Task: Find connections with filter location Indore with filter topic #communitywith filter profile language French with filter current company CodeChef with filter school Freshers Jobs resumes with filter industry Biomass Electric Power Generation with filter service category Financial Planning with filter keywords title Public Relations Specialist
Action: Mouse moved to (576, 91)
Screenshot: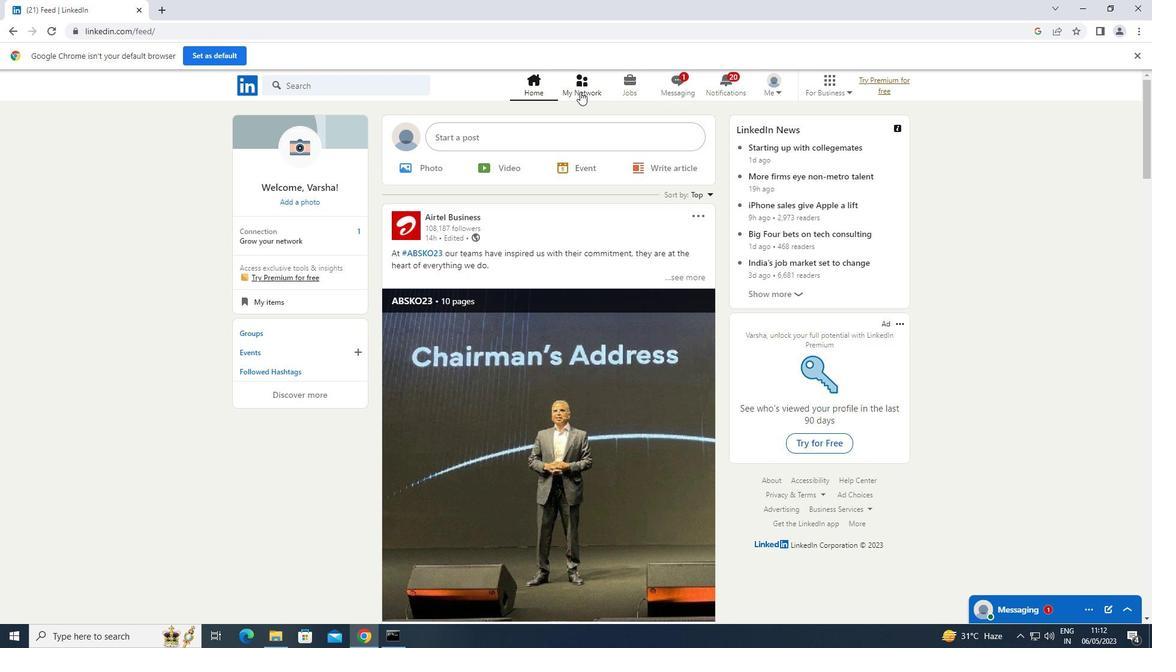 
Action: Mouse pressed left at (576, 91)
Screenshot: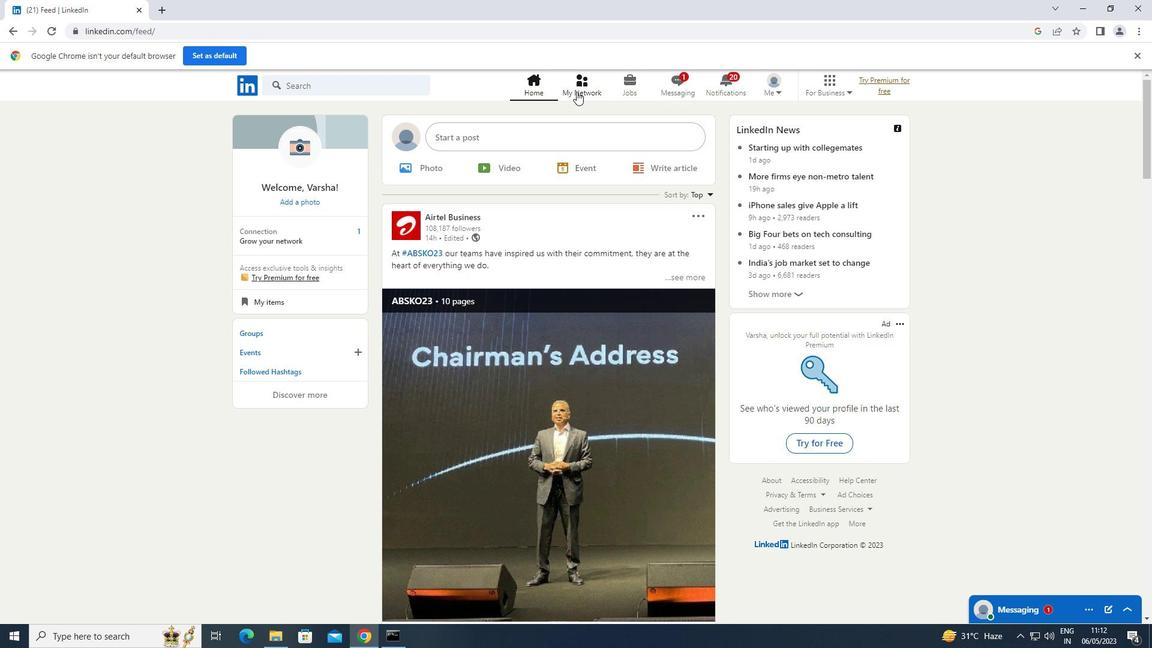 
Action: Mouse moved to (318, 156)
Screenshot: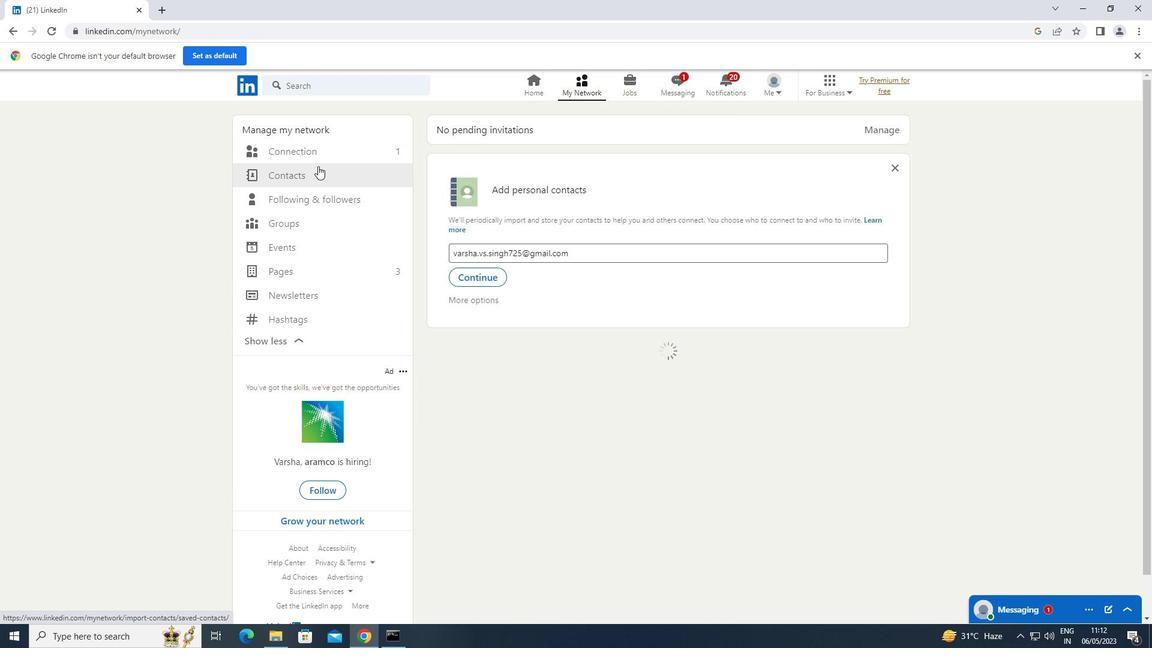 
Action: Mouse pressed left at (318, 156)
Screenshot: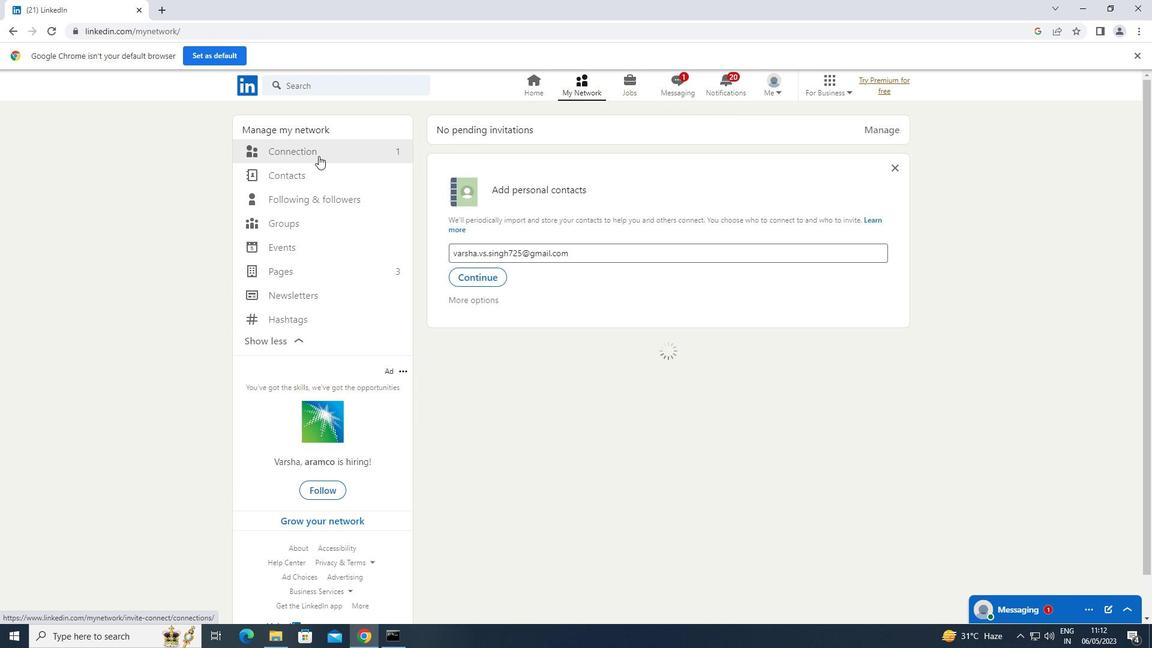 
Action: Mouse moved to (679, 149)
Screenshot: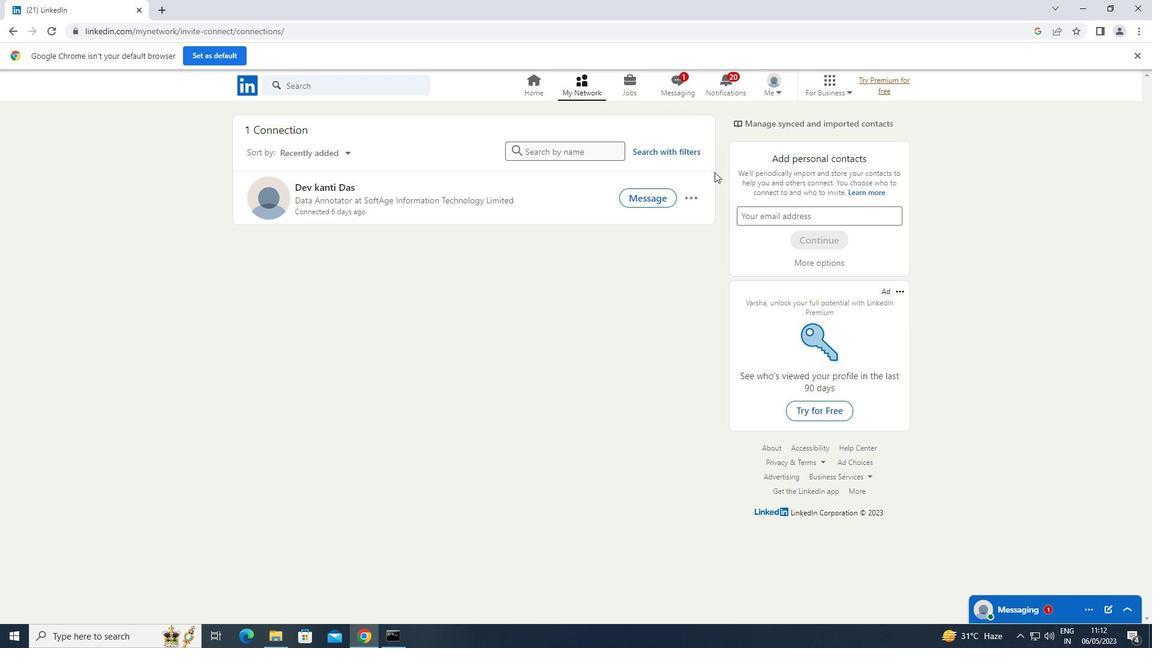 
Action: Mouse pressed left at (679, 149)
Screenshot: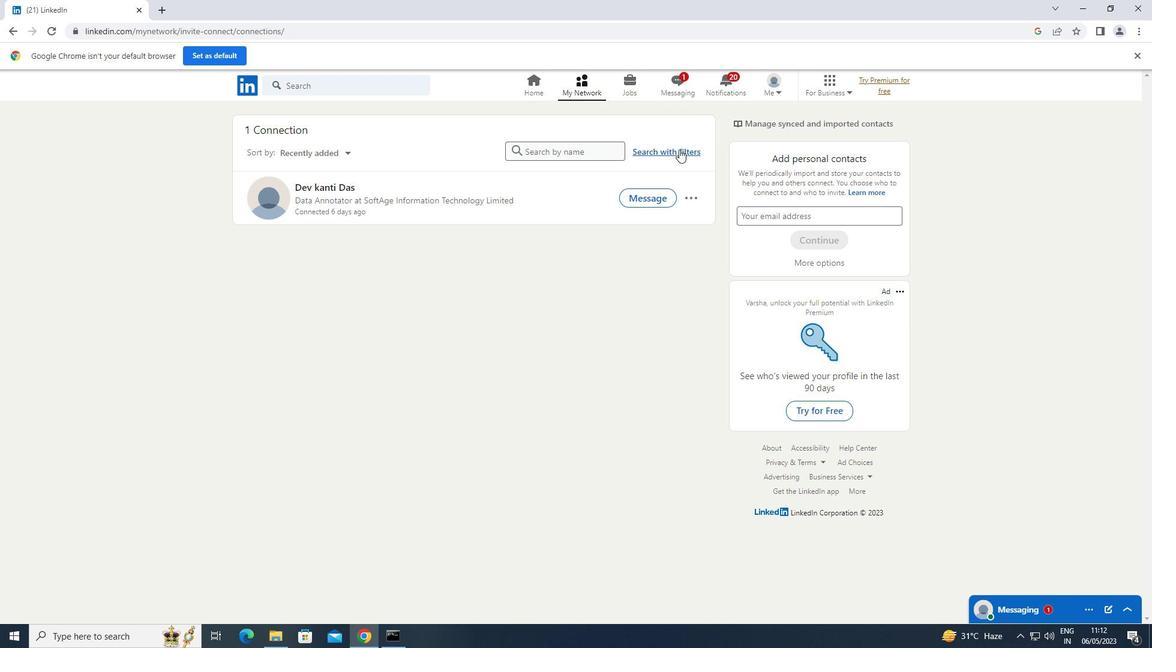 
Action: Mouse moved to (614, 120)
Screenshot: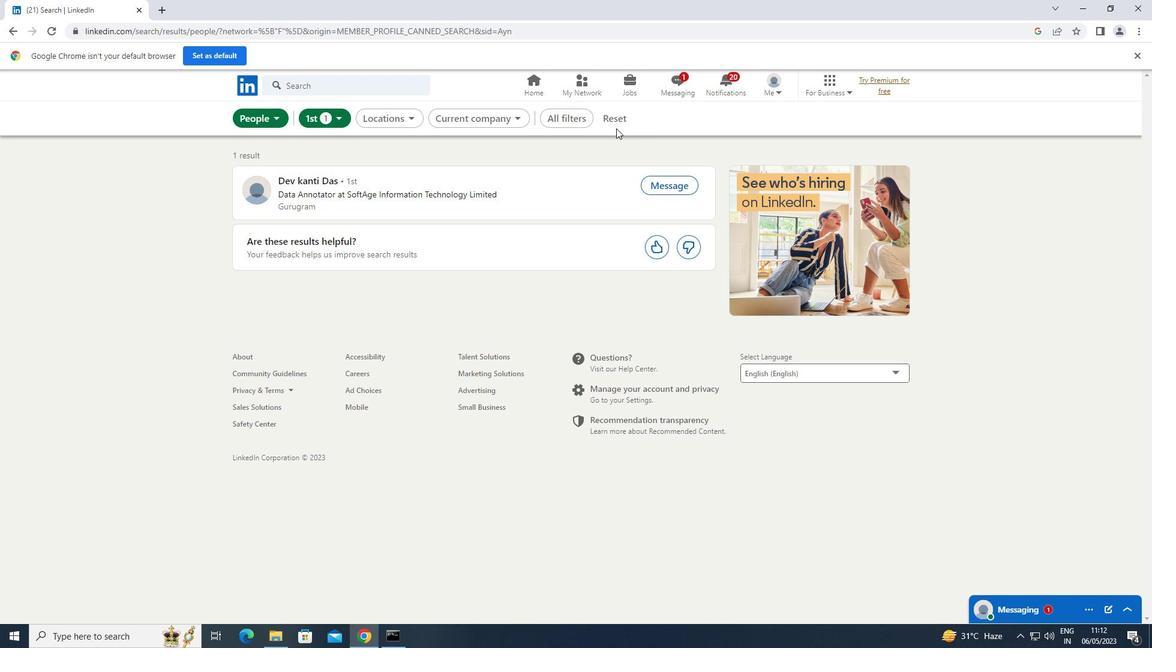 
Action: Mouse pressed left at (614, 120)
Screenshot: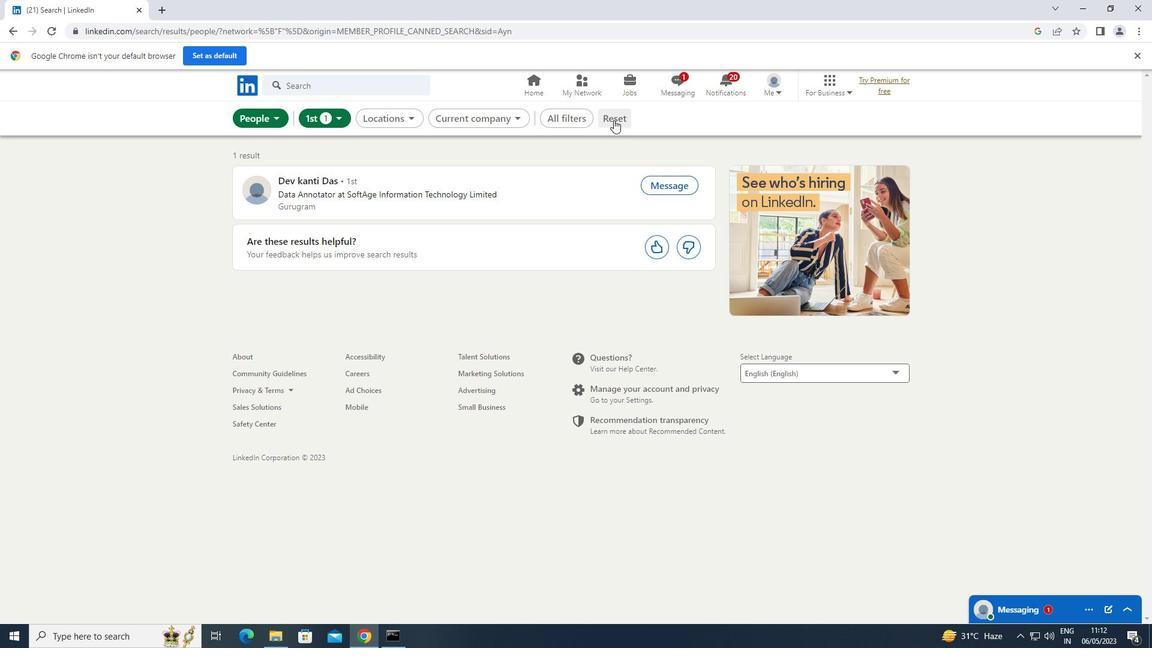 
Action: Mouse moved to (605, 120)
Screenshot: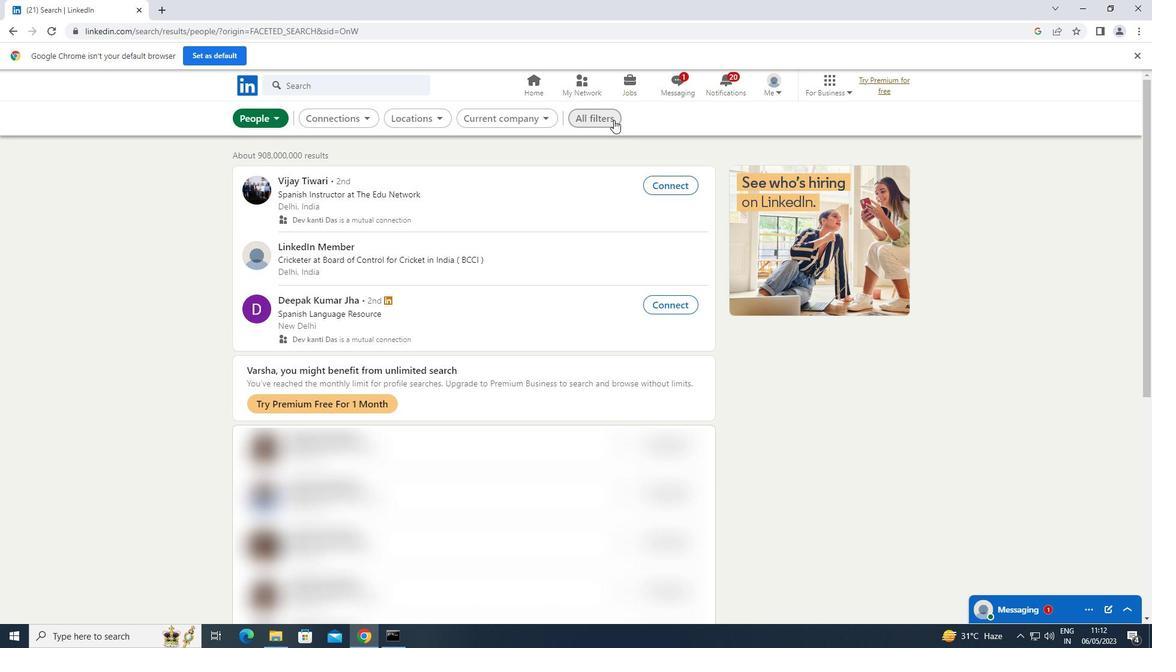 
Action: Mouse pressed left at (605, 120)
Screenshot: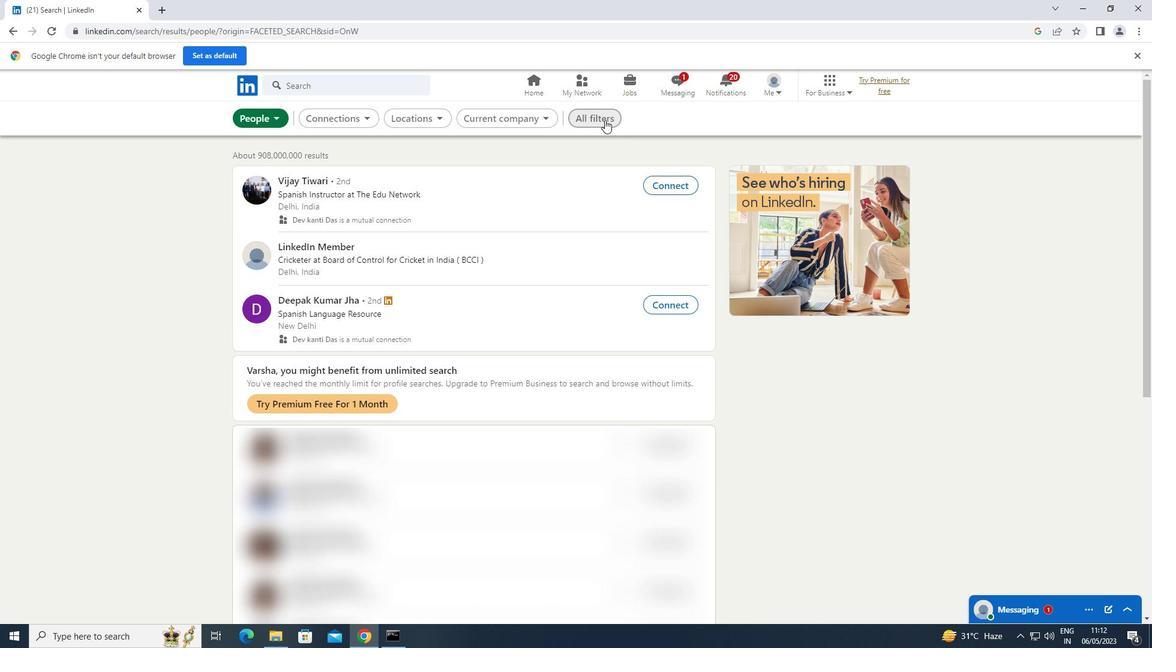 
Action: Mouse moved to (902, 284)
Screenshot: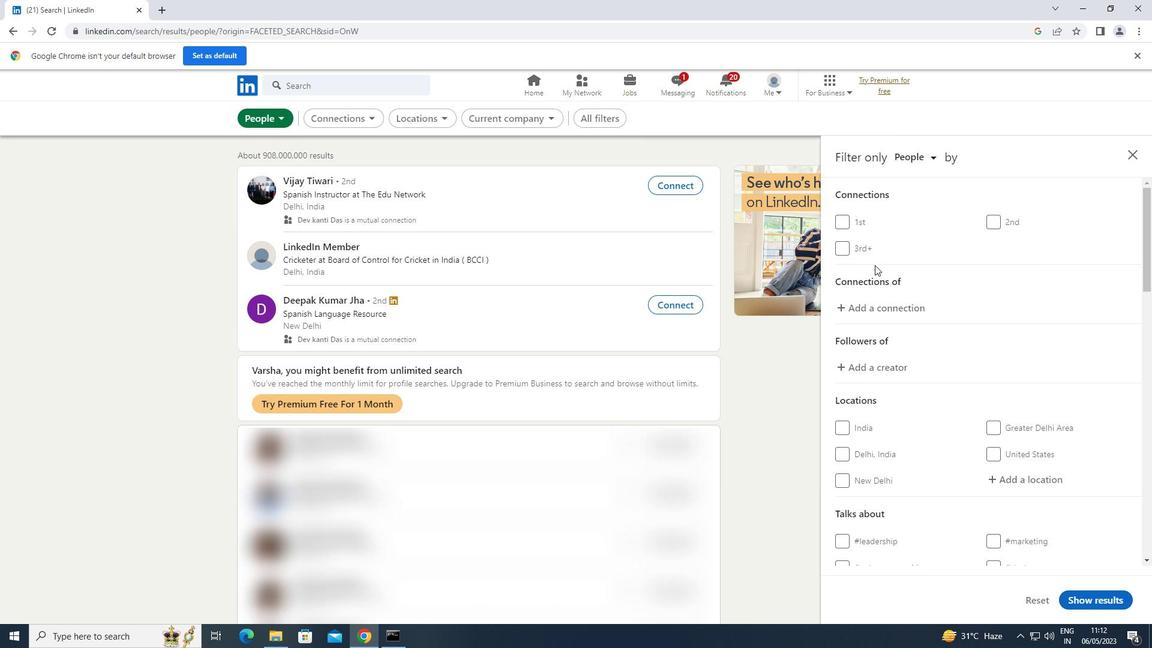 
Action: Mouse scrolled (902, 283) with delta (0, 0)
Screenshot: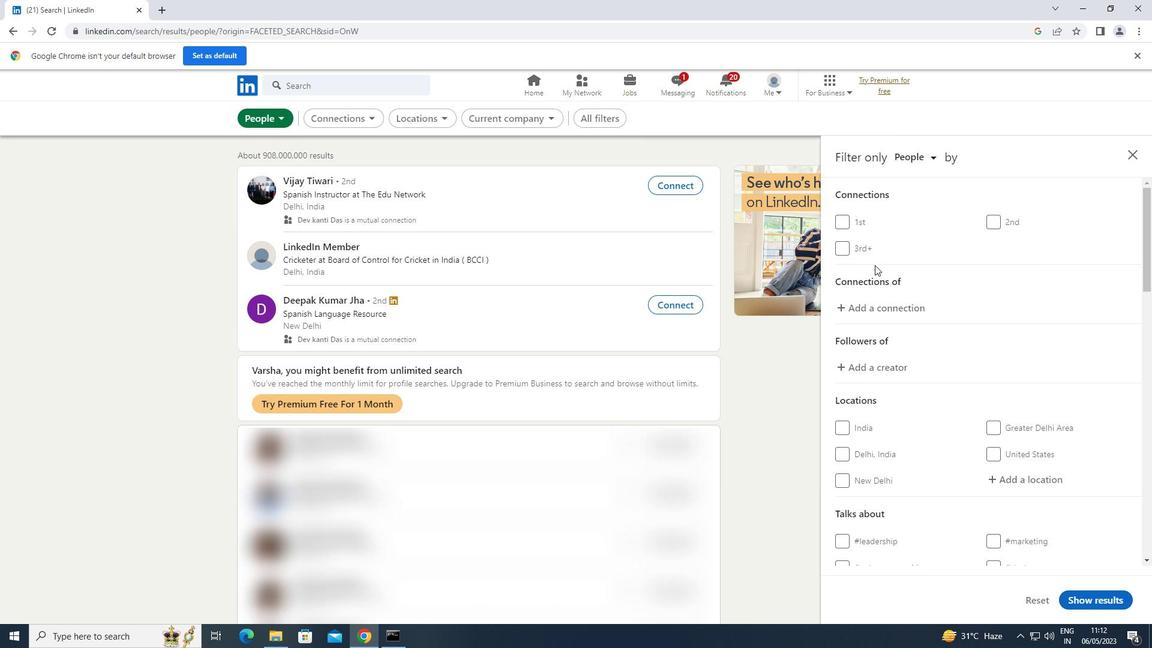
Action: Mouse scrolled (902, 283) with delta (0, 0)
Screenshot: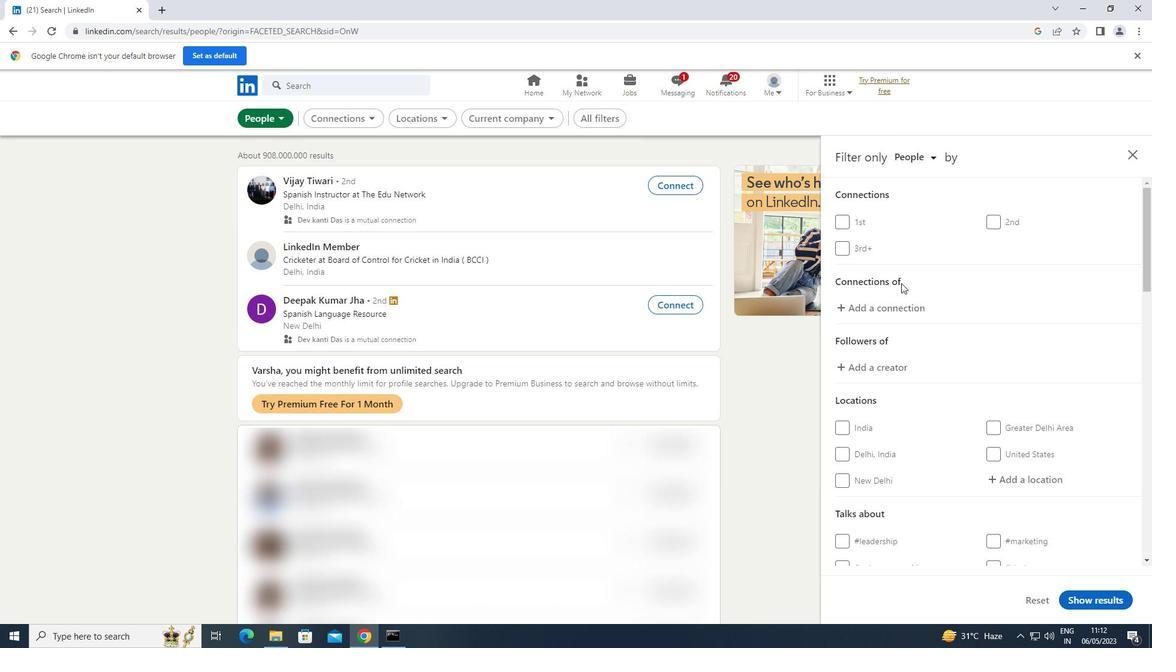 
Action: Mouse moved to (1004, 359)
Screenshot: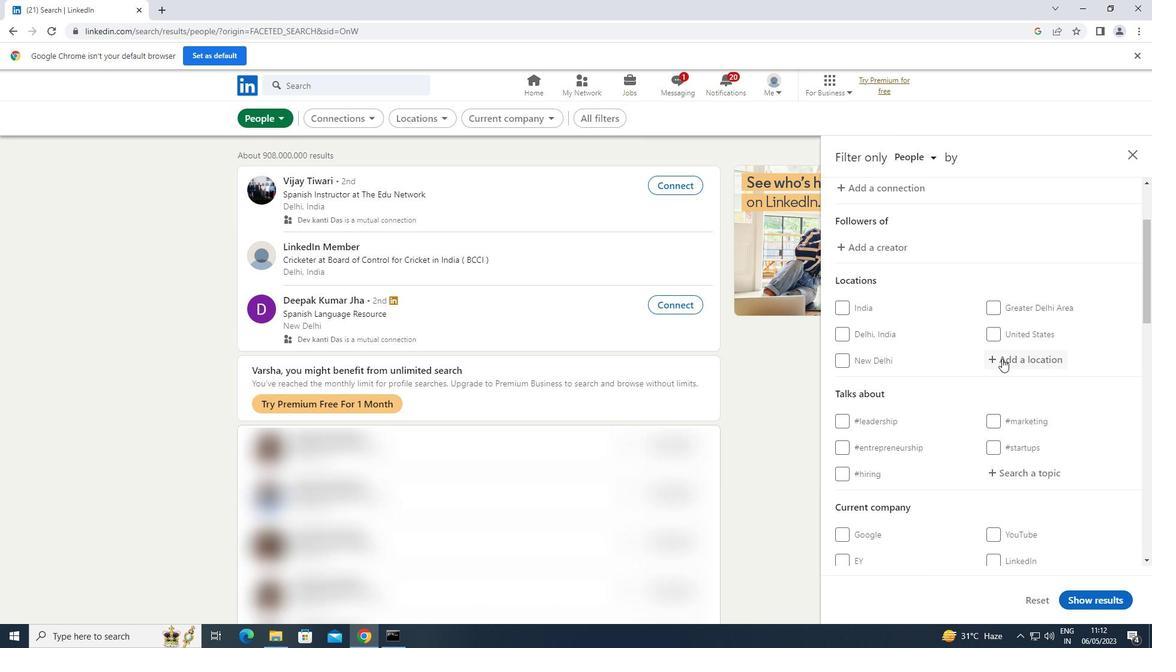 
Action: Mouse pressed left at (1004, 359)
Screenshot: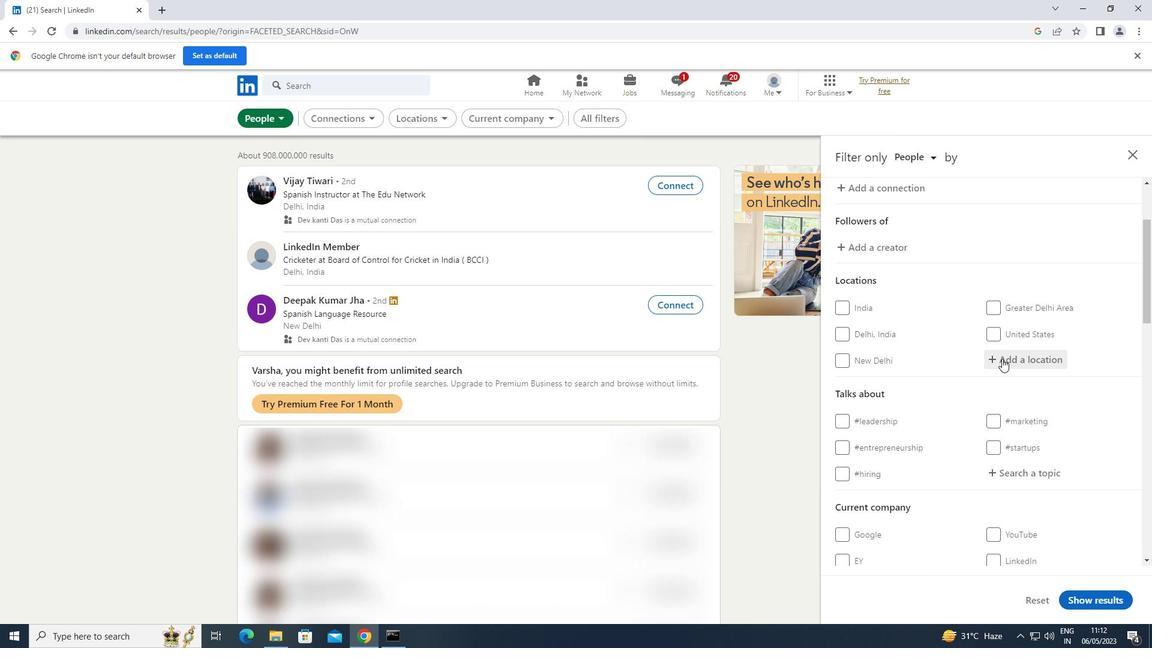 
Action: Key pressed <Key.shift>INDORE
Screenshot: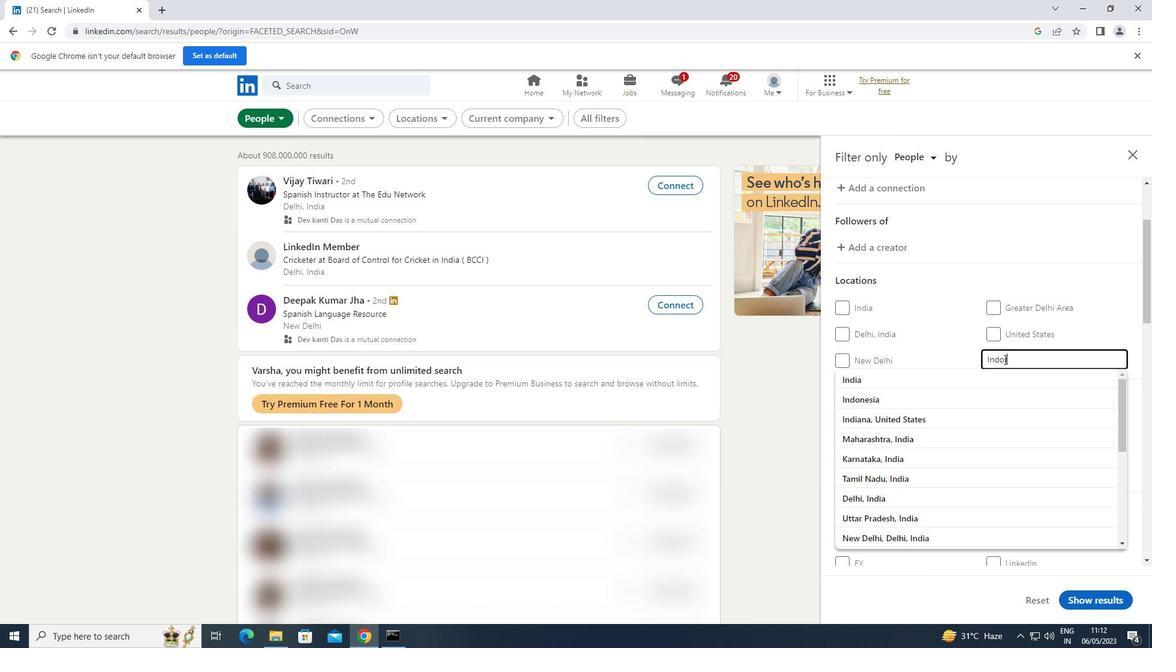 
Action: Mouse moved to (1044, 476)
Screenshot: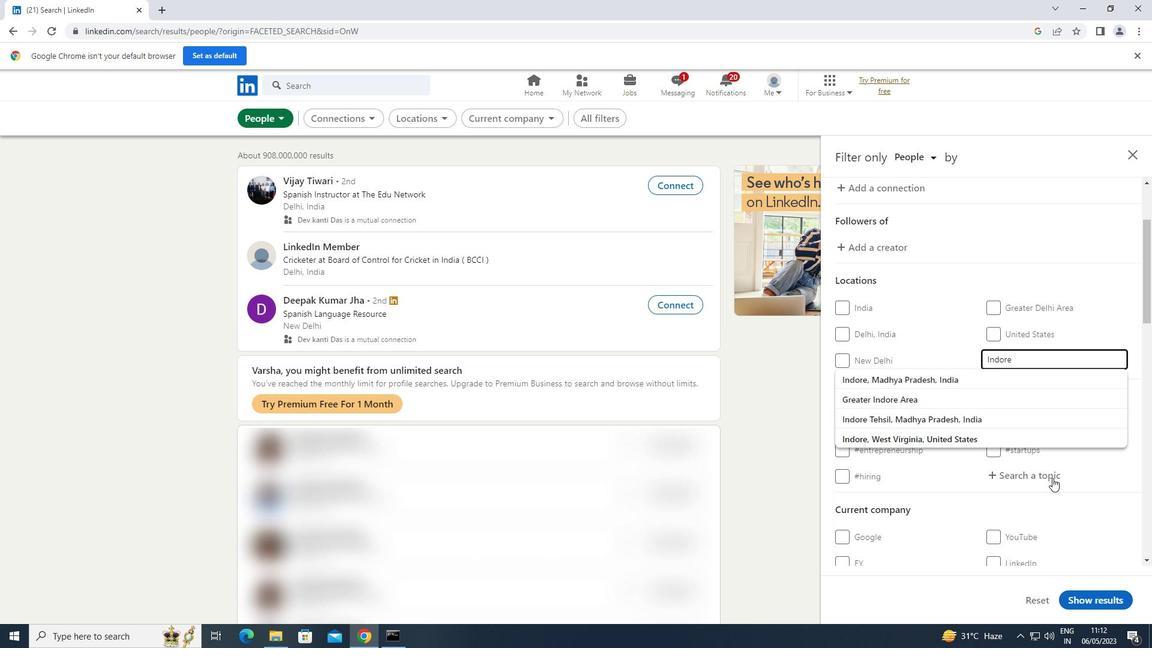 
Action: Mouse pressed left at (1044, 476)
Screenshot: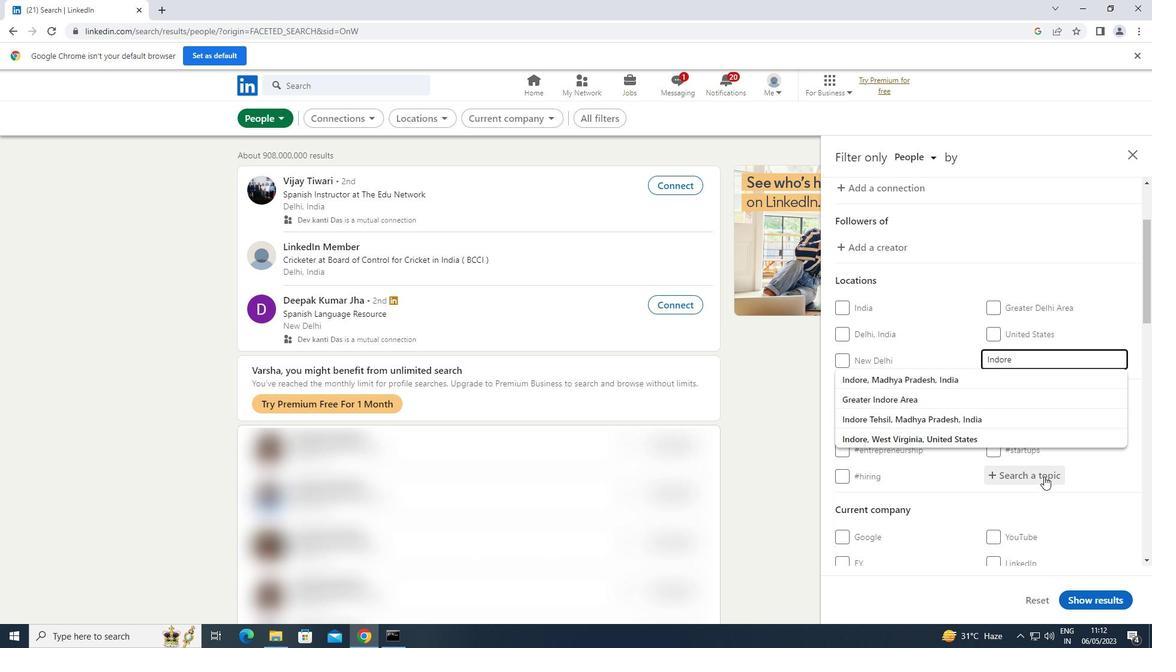 
Action: Key pressed COMMUNITY
Screenshot: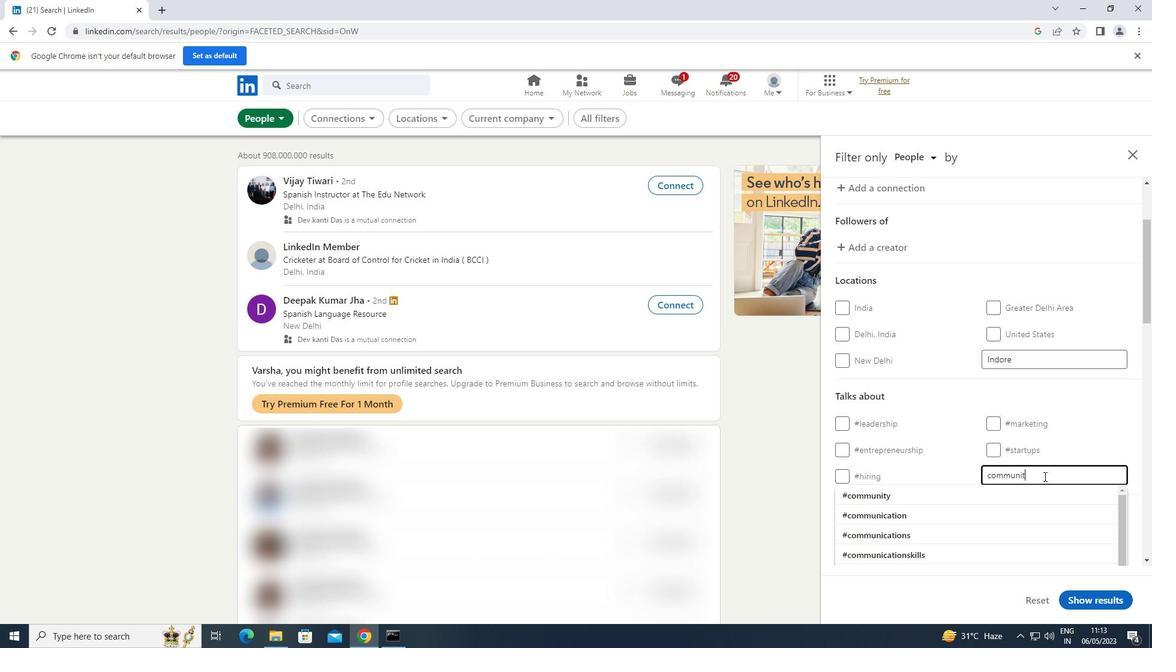 
Action: Mouse moved to (940, 489)
Screenshot: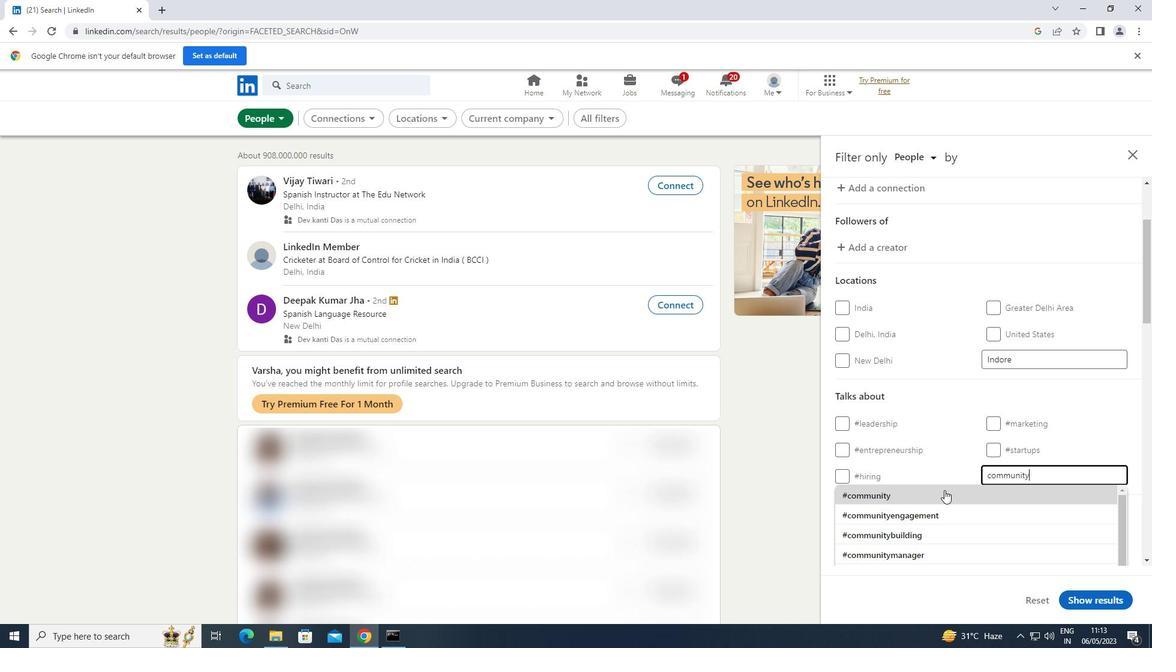 
Action: Mouse pressed left at (940, 489)
Screenshot: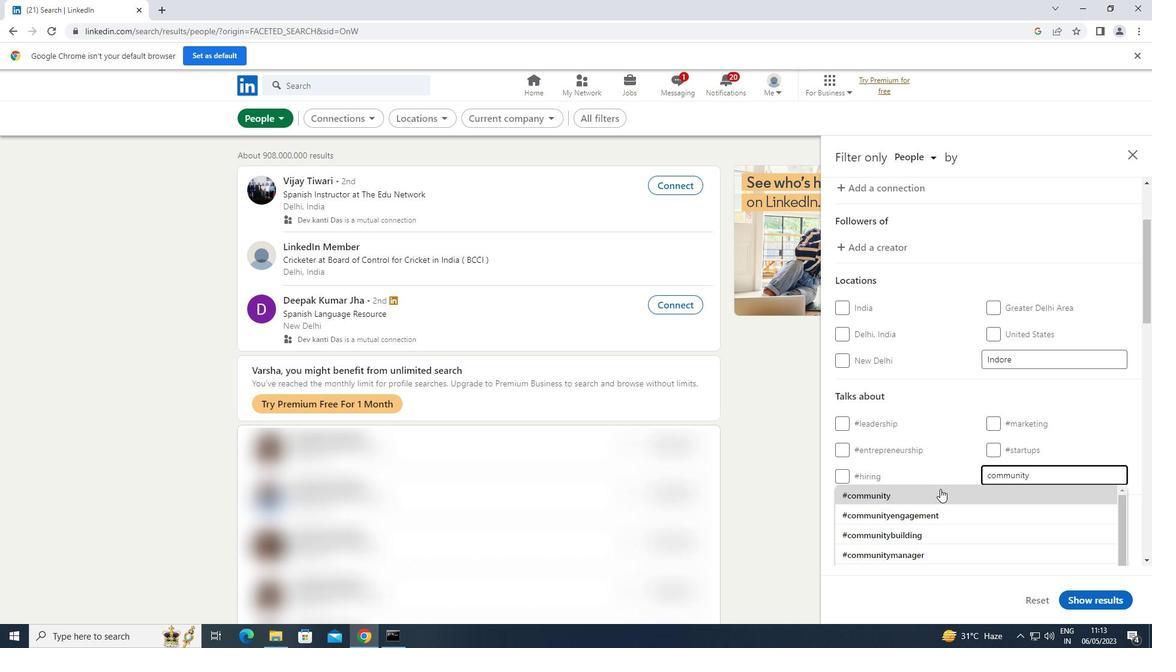 
Action: Mouse scrolled (940, 488) with delta (0, 0)
Screenshot: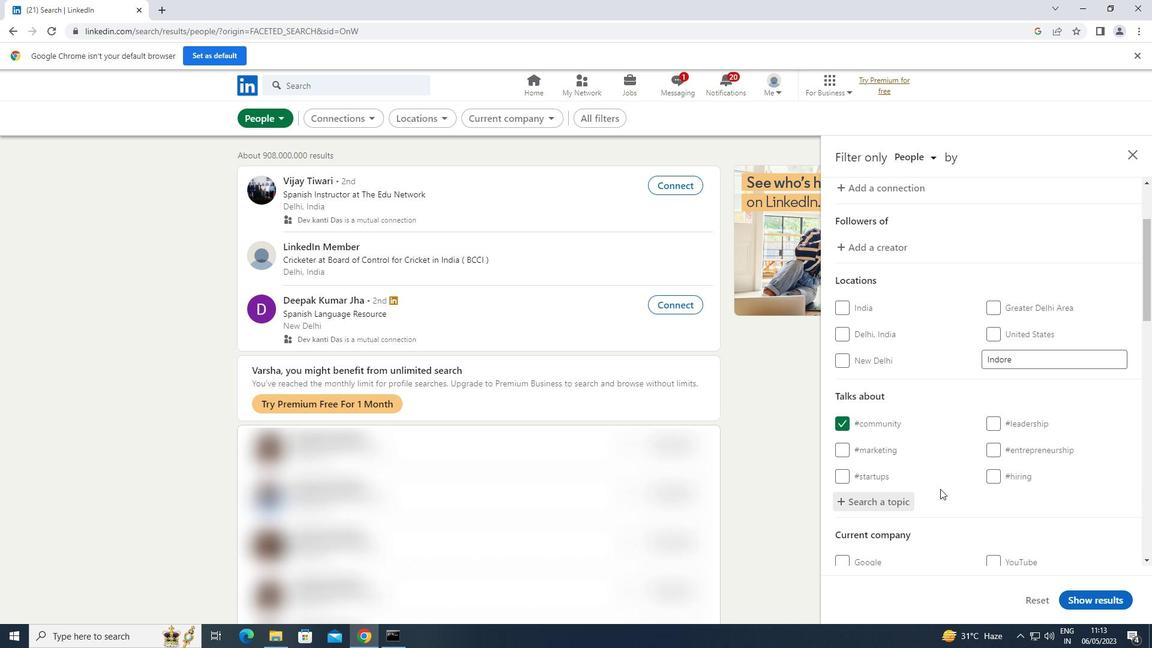 
Action: Mouse scrolled (940, 488) with delta (0, 0)
Screenshot: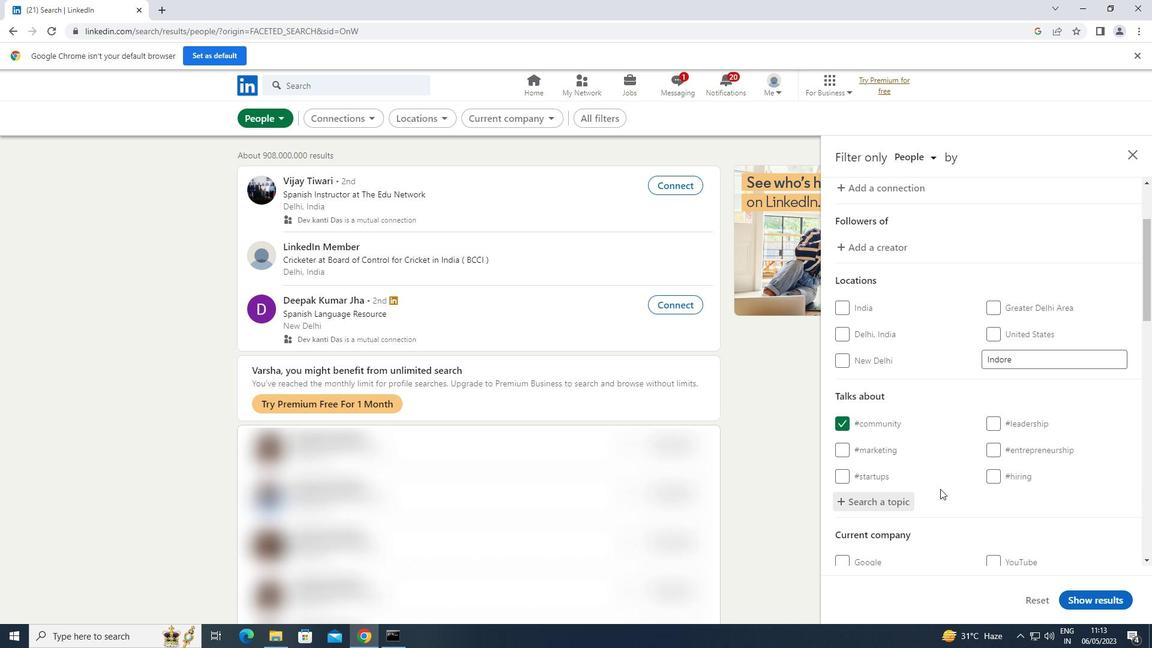 
Action: Mouse scrolled (940, 488) with delta (0, 0)
Screenshot: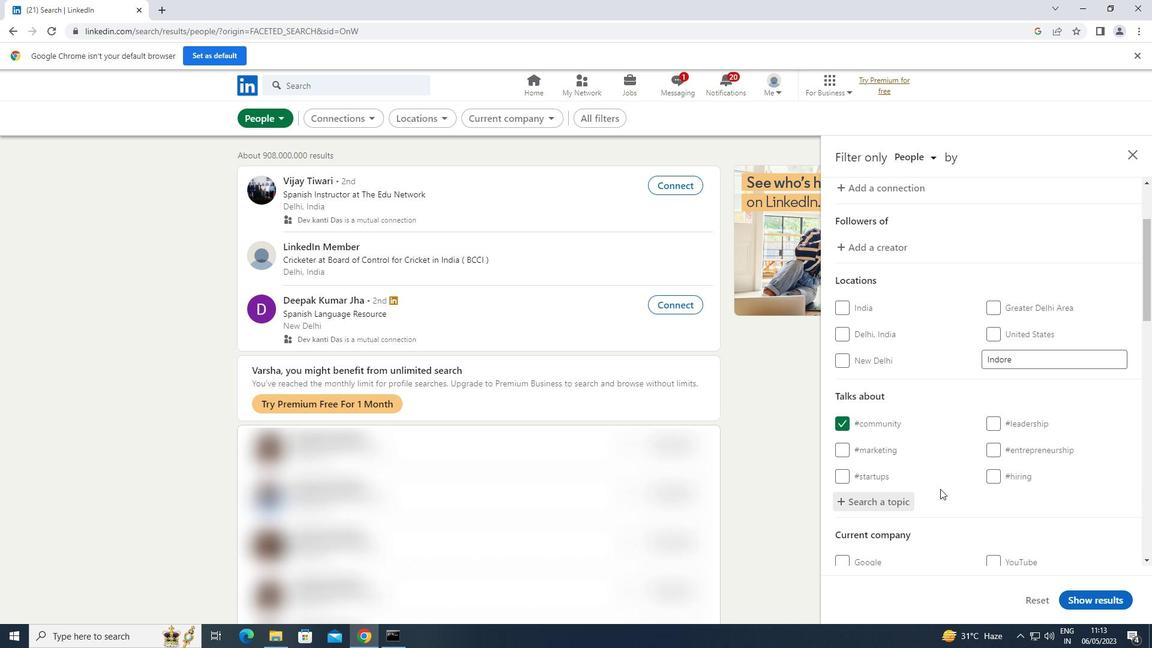 
Action: Mouse scrolled (940, 488) with delta (0, 0)
Screenshot: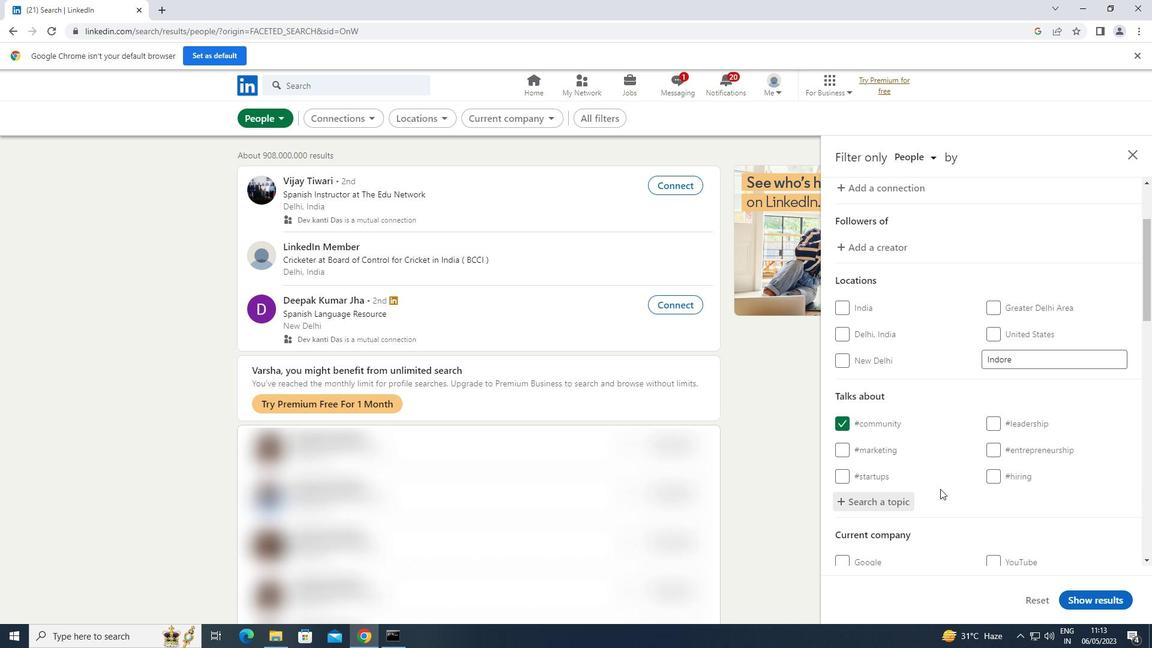 
Action: Mouse moved to (939, 489)
Screenshot: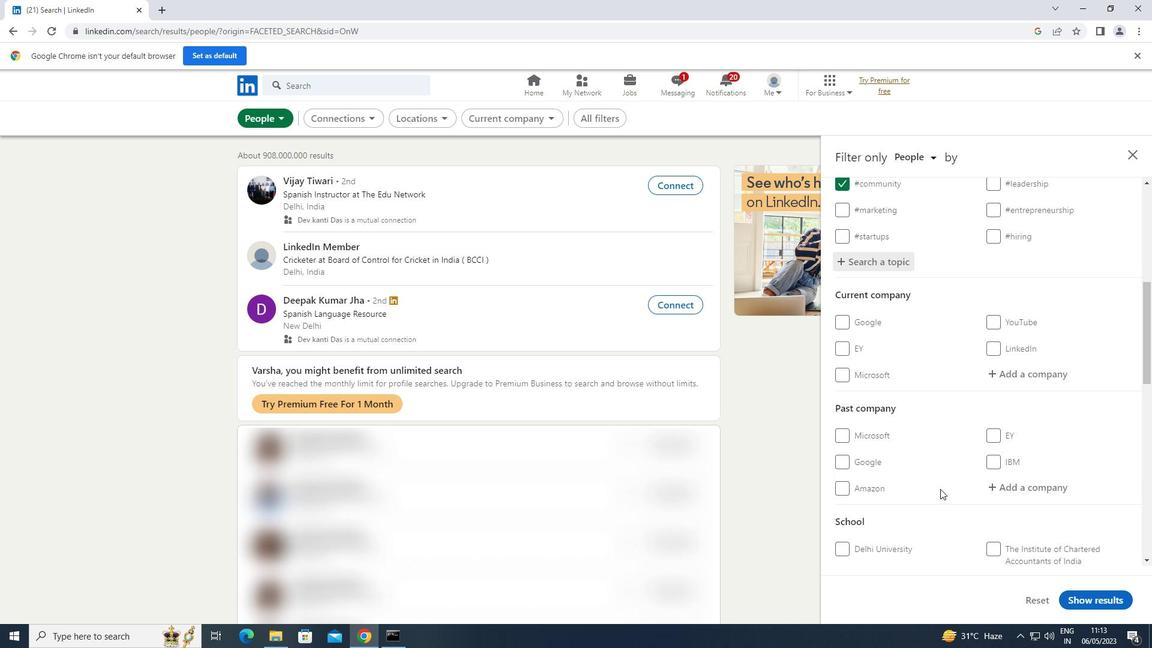 
Action: Mouse scrolled (939, 488) with delta (0, 0)
Screenshot: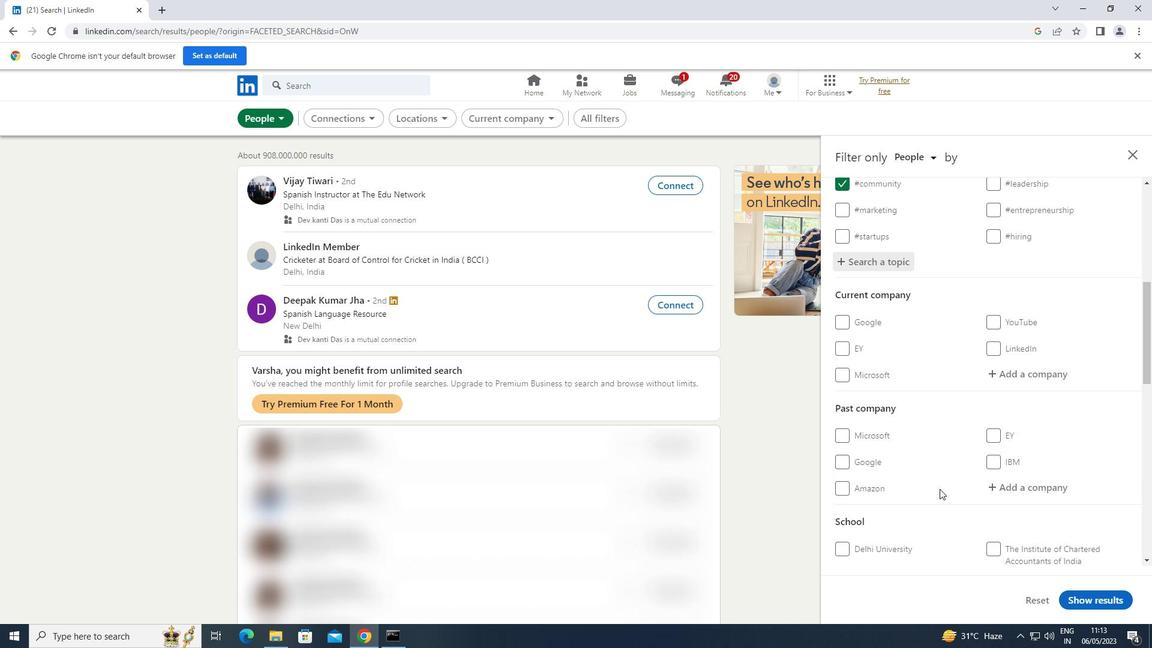 
Action: Mouse scrolled (939, 488) with delta (0, 0)
Screenshot: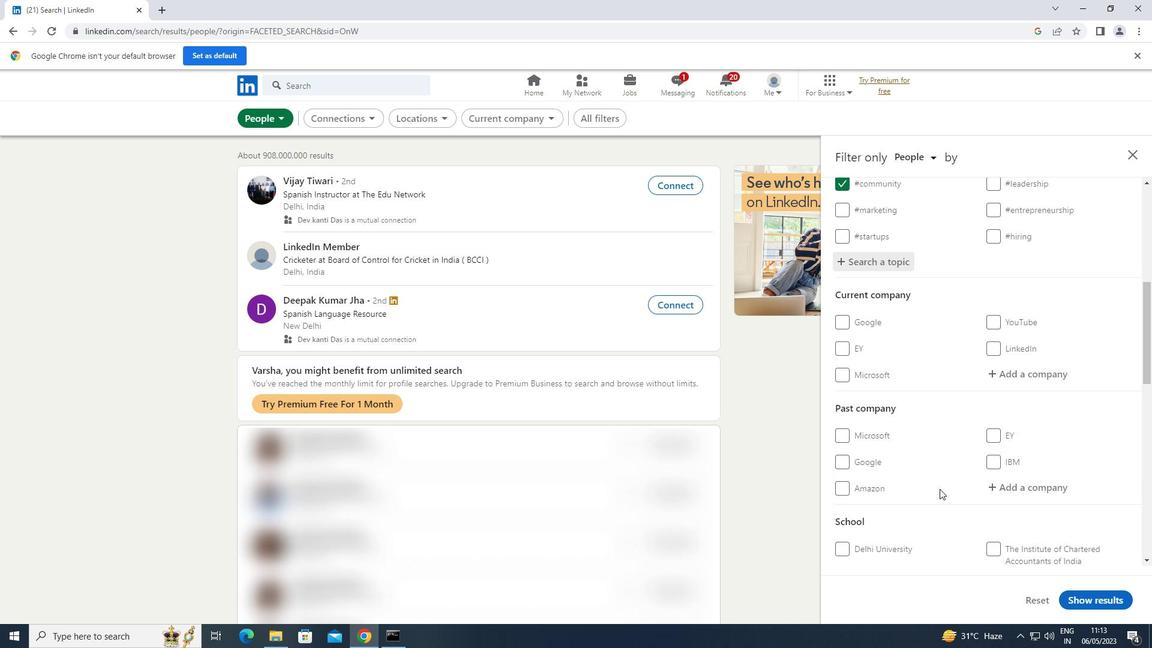 
Action: Mouse scrolled (939, 488) with delta (0, 0)
Screenshot: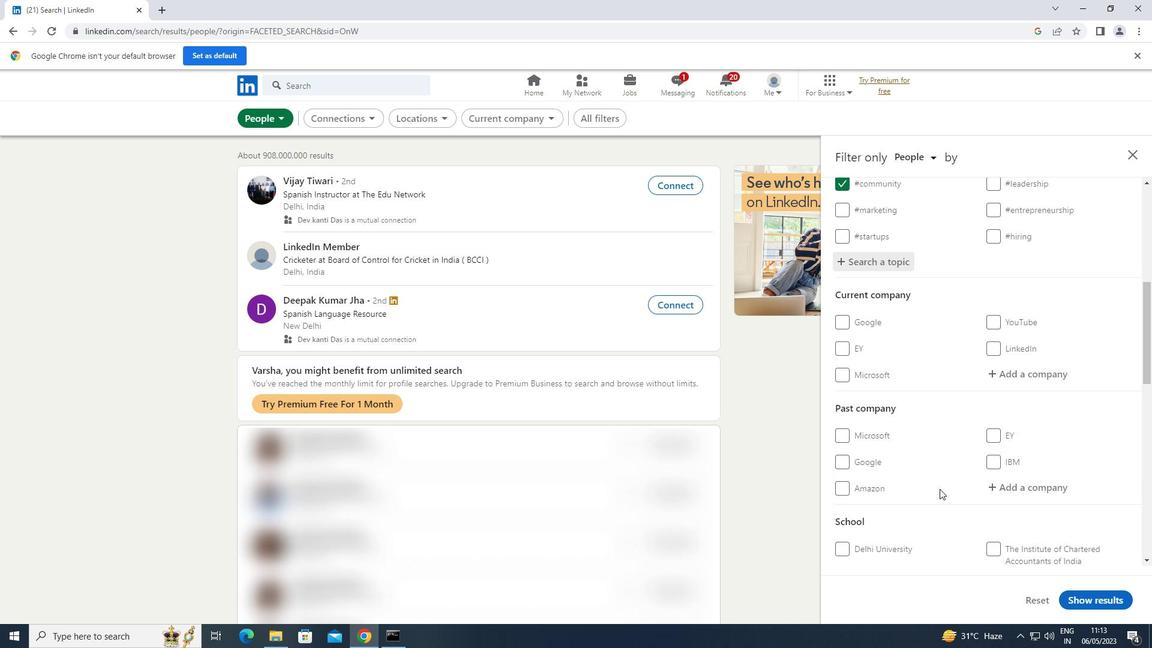 
Action: Mouse scrolled (939, 488) with delta (0, 0)
Screenshot: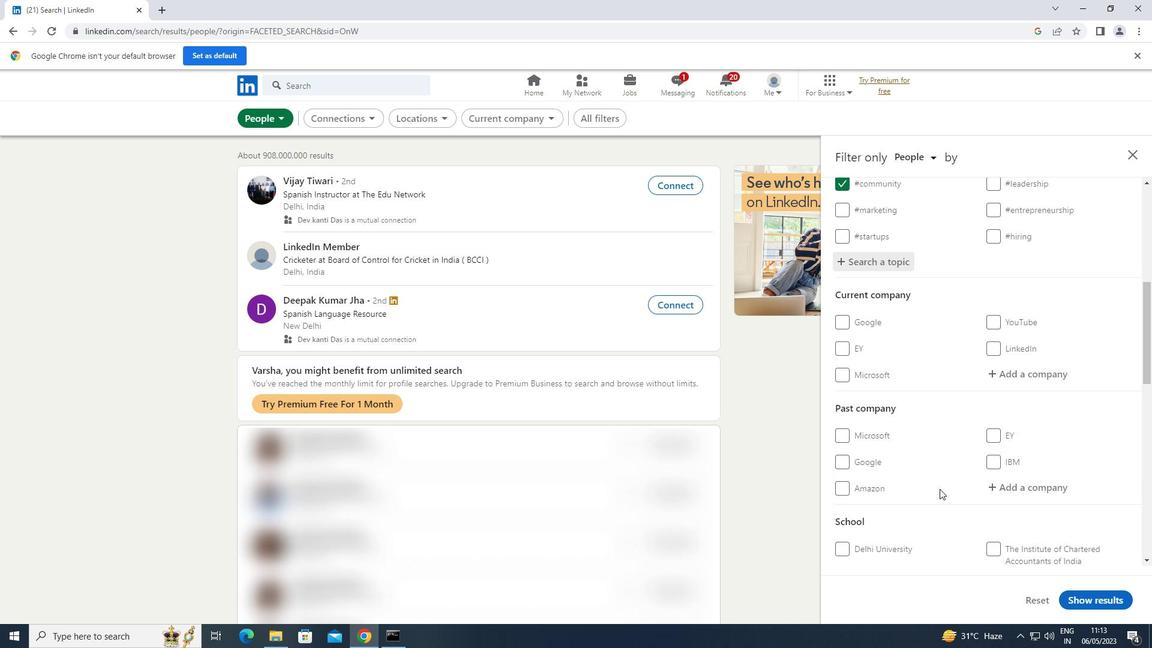
Action: Mouse scrolled (939, 488) with delta (0, 0)
Screenshot: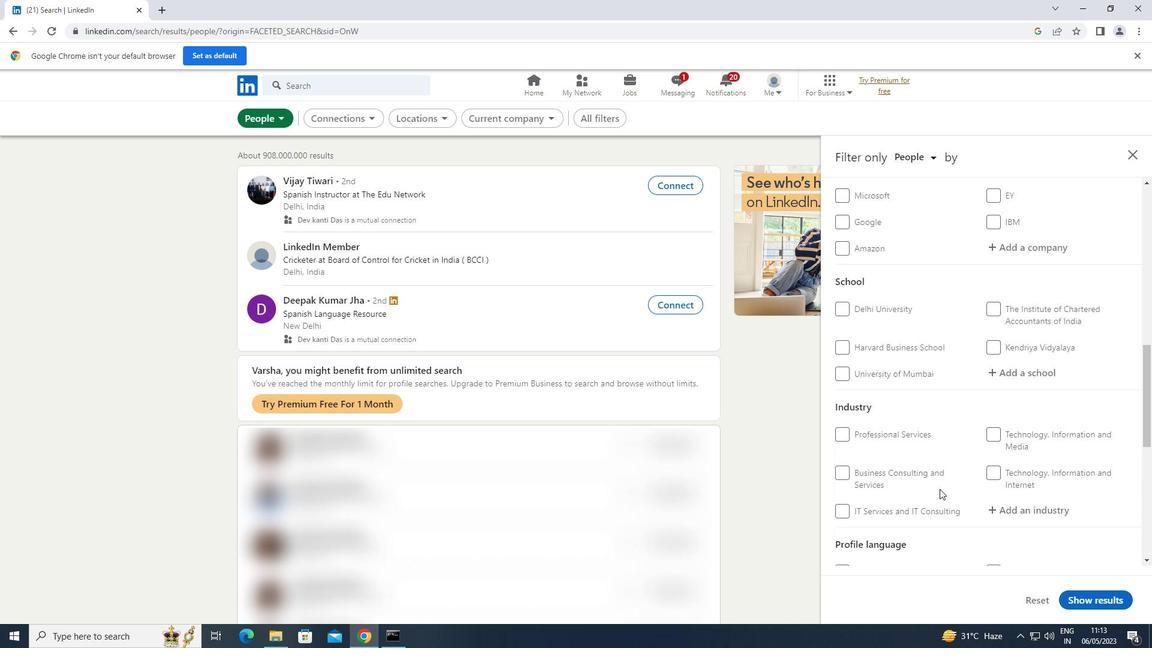 
Action: Mouse scrolled (939, 488) with delta (0, 0)
Screenshot: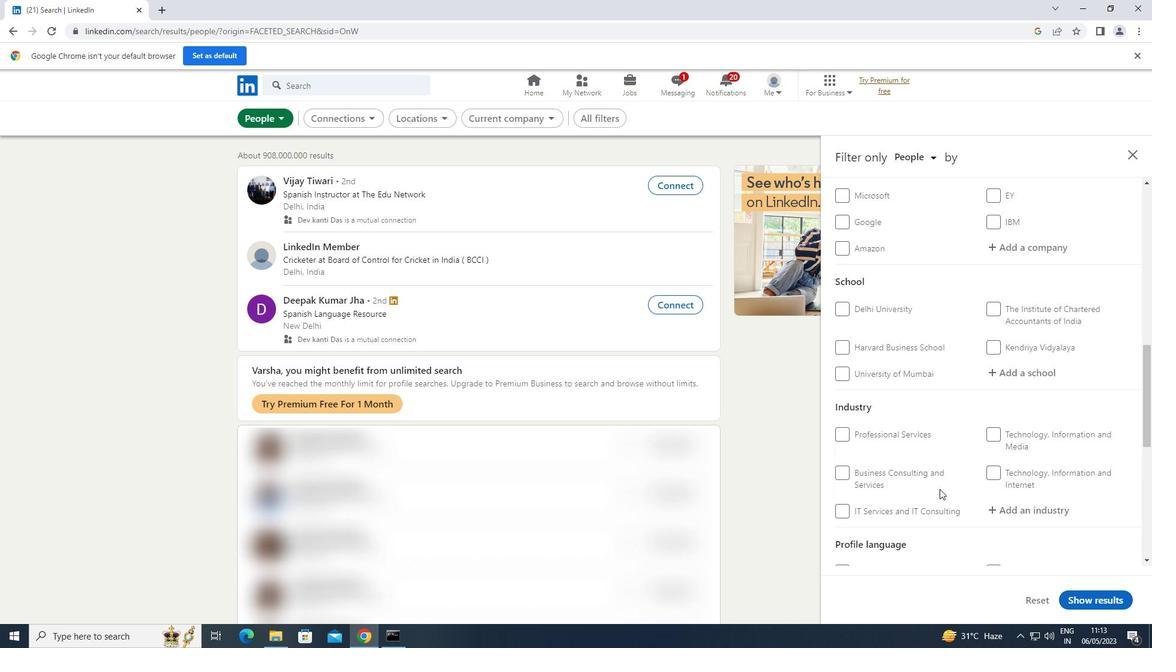 
Action: Mouse scrolled (939, 488) with delta (0, 0)
Screenshot: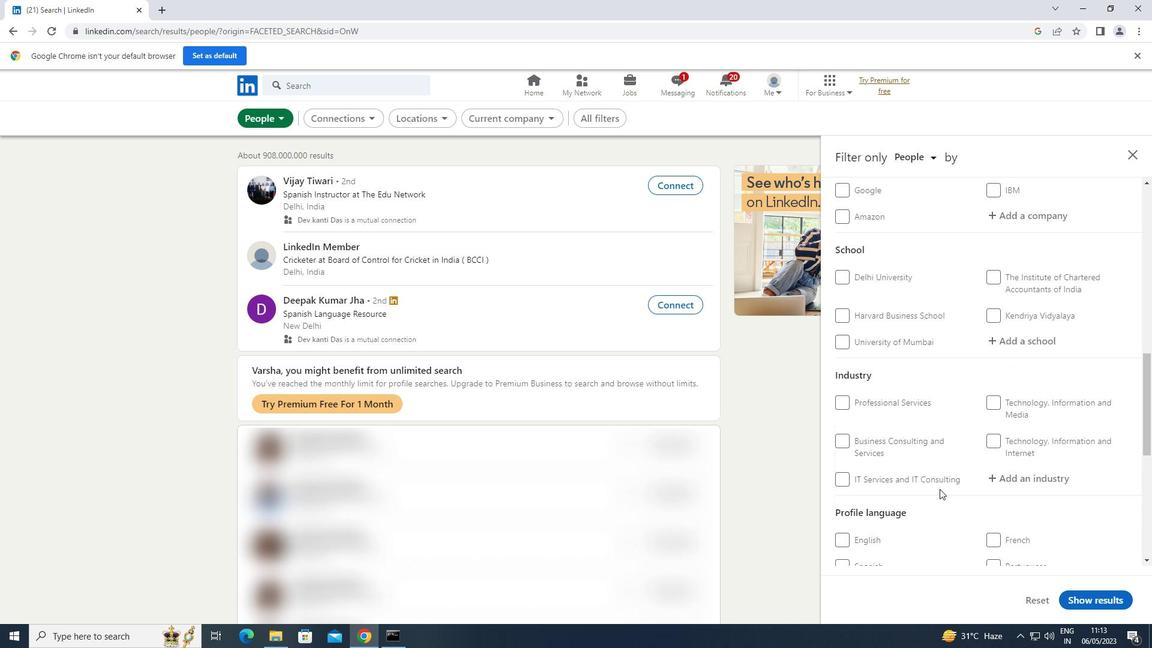 
Action: Mouse moved to (996, 389)
Screenshot: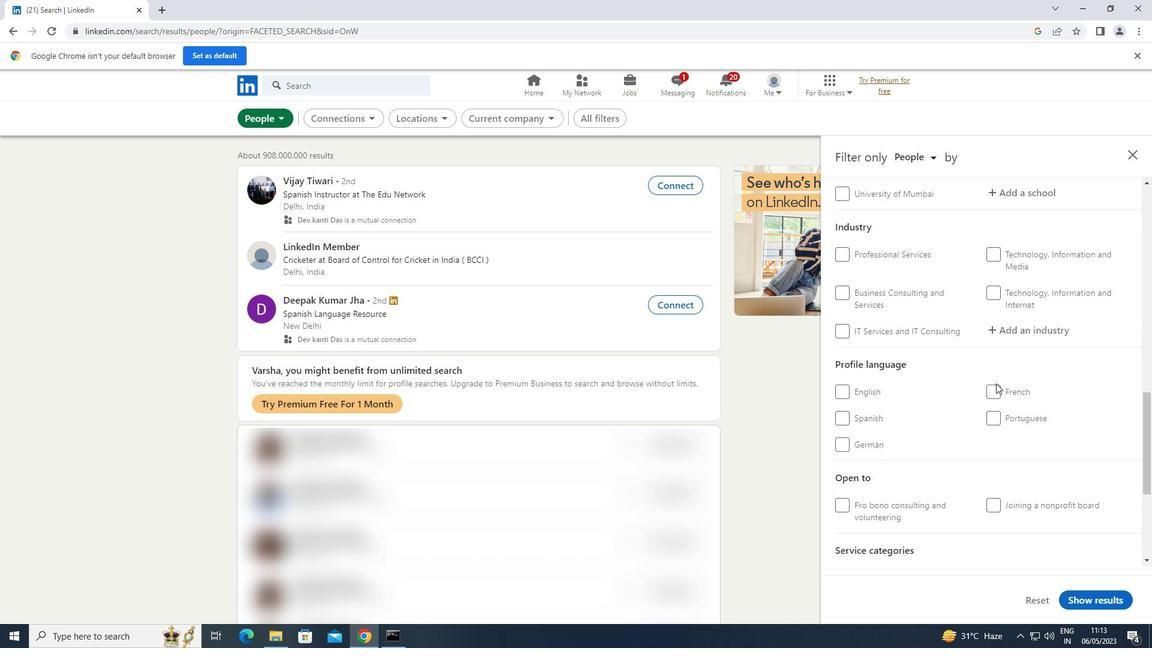 
Action: Mouse pressed left at (996, 389)
Screenshot: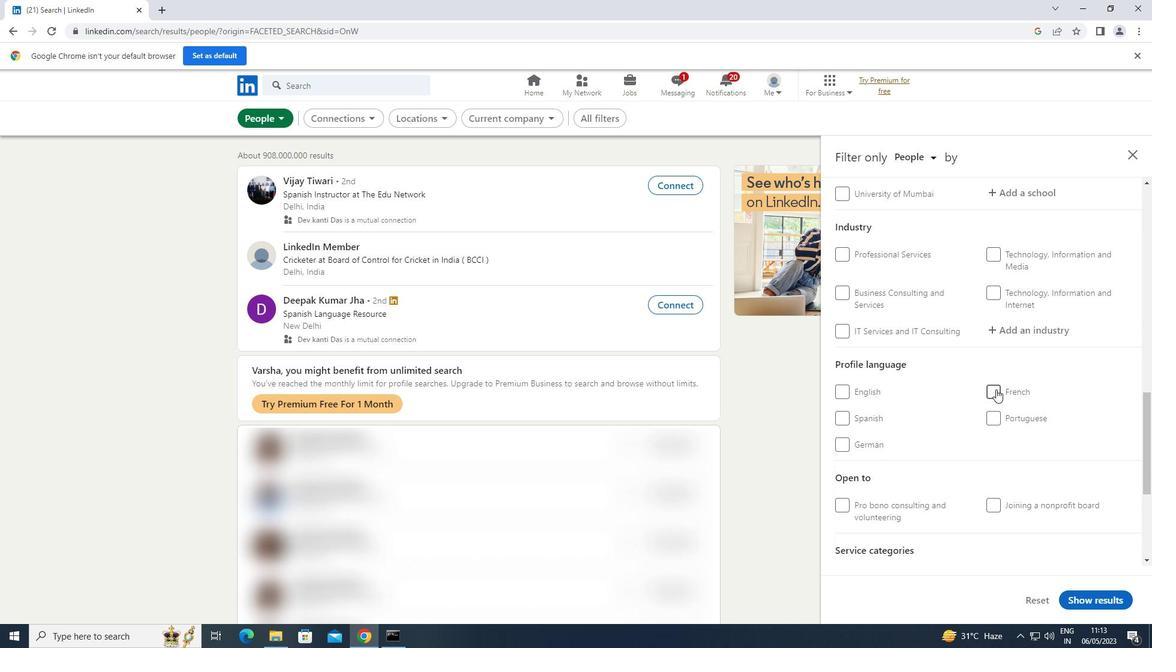
Action: Mouse scrolled (996, 390) with delta (0, 0)
Screenshot: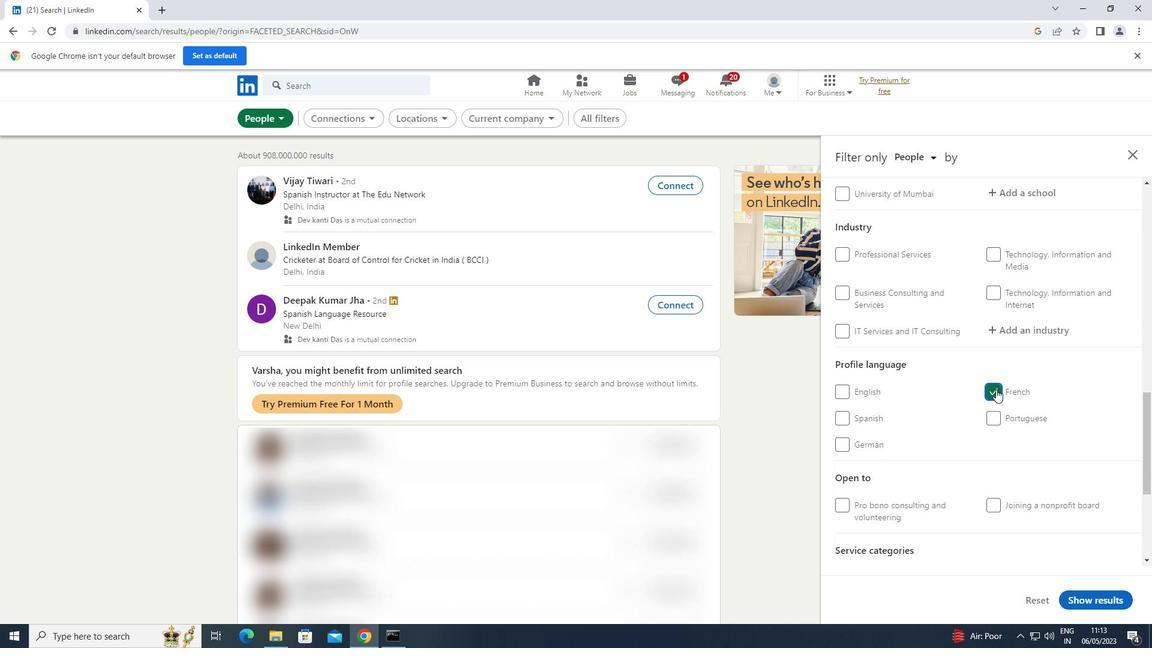 
Action: Mouse scrolled (996, 390) with delta (0, 0)
Screenshot: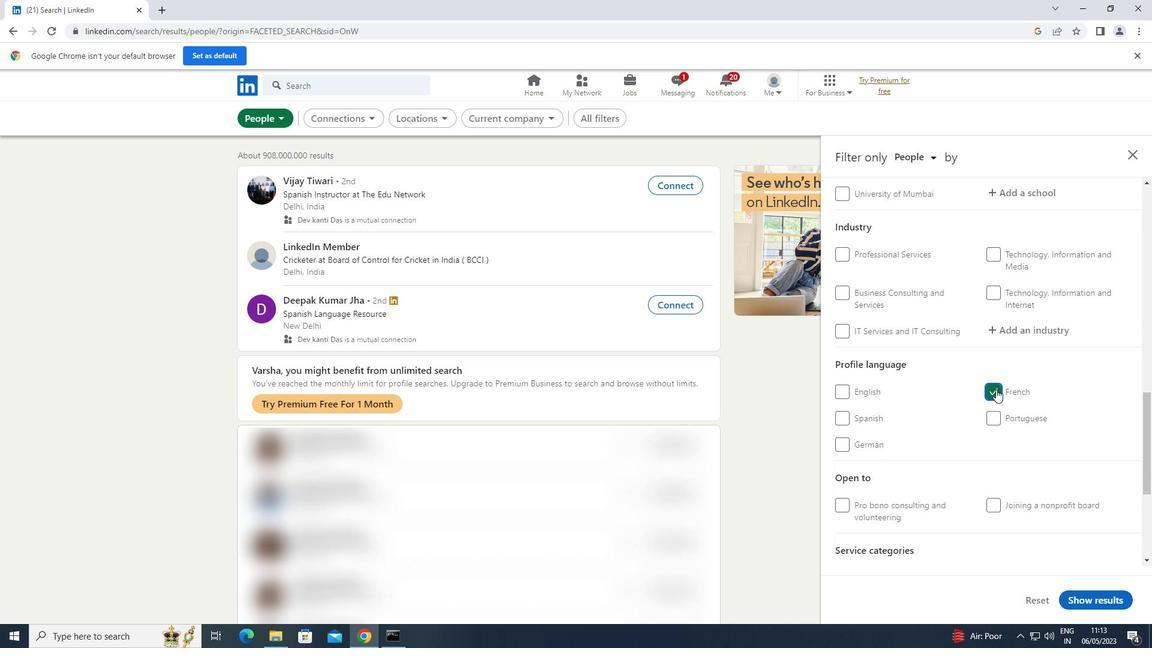 
Action: Mouse scrolled (996, 390) with delta (0, 0)
Screenshot: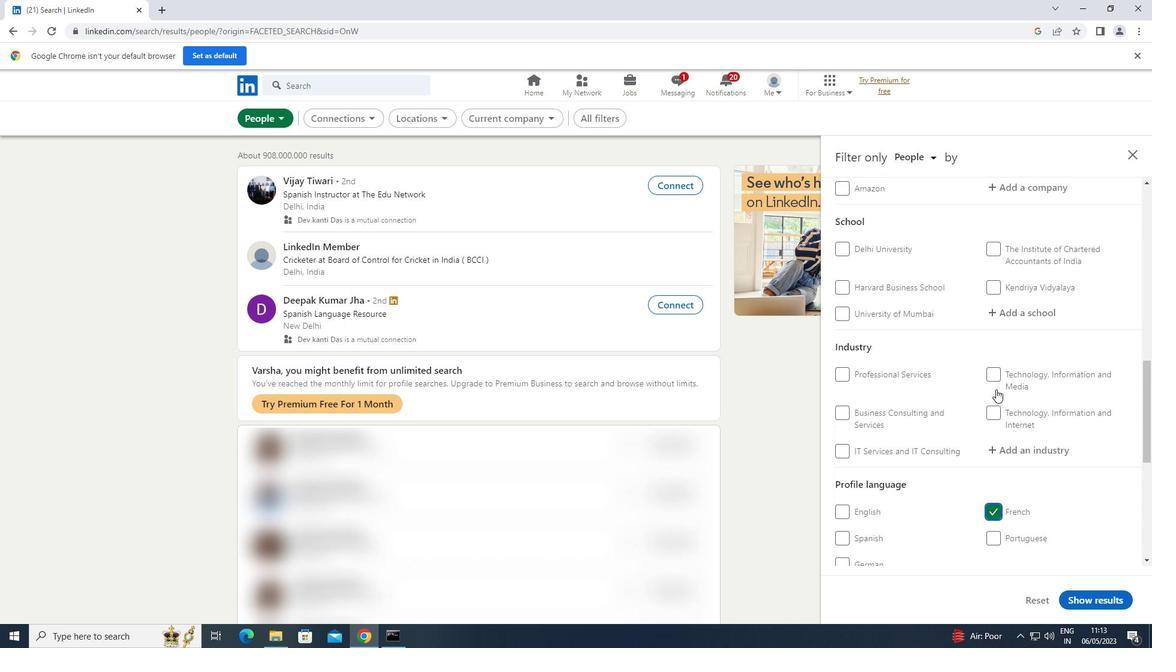 
Action: Mouse scrolled (996, 390) with delta (0, 0)
Screenshot: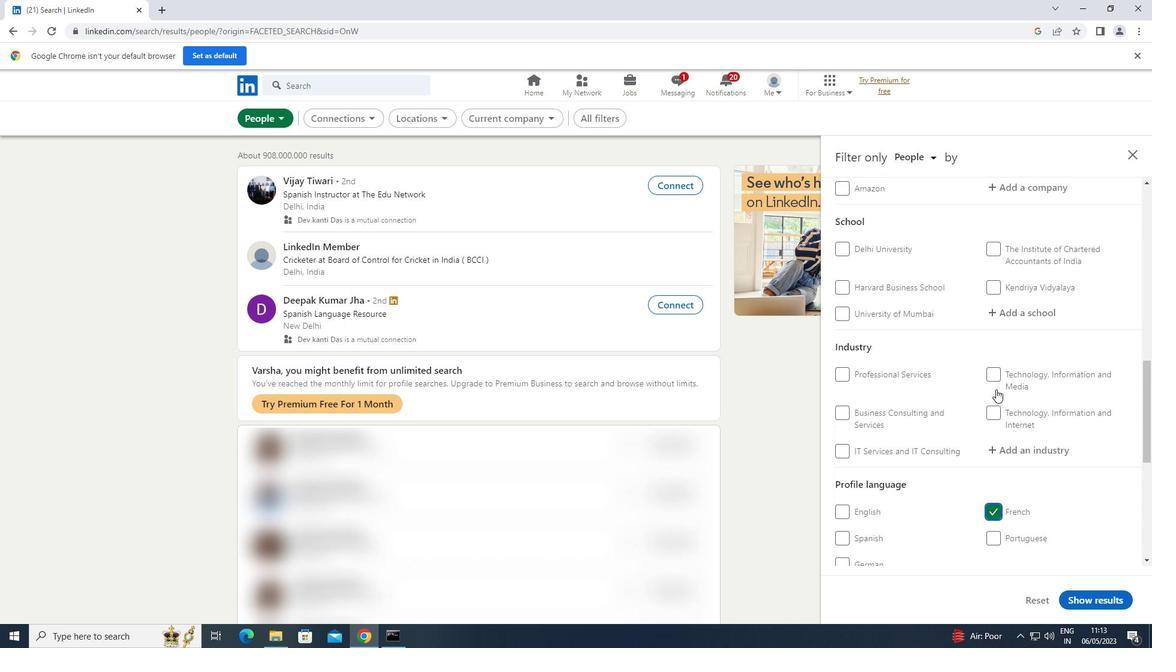 
Action: Mouse scrolled (996, 390) with delta (0, 0)
Screenshot: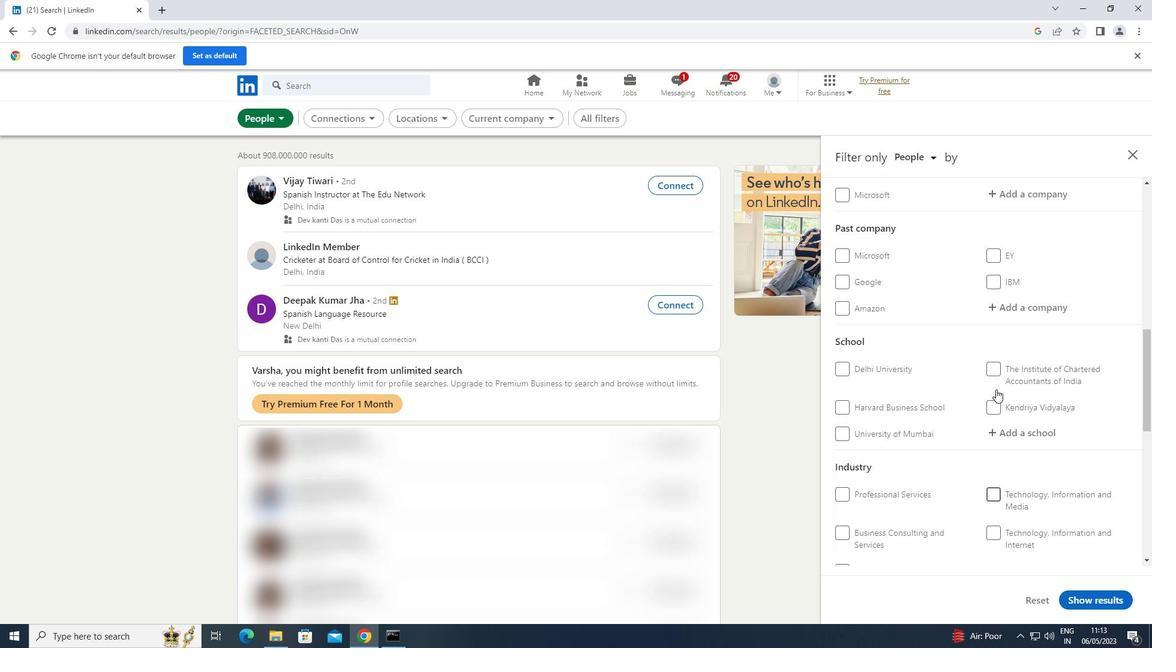
Action: Mouse scrolled (996, 390) with delta (0, 0)
Screenshot: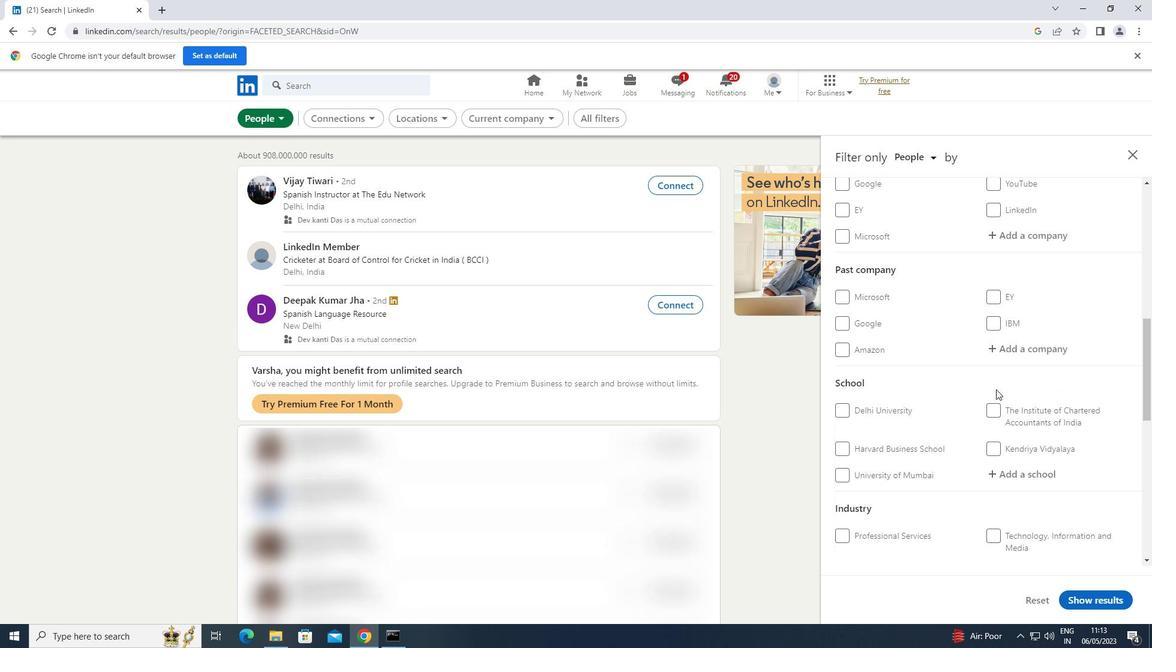 
Action: Mouse moved to (1042, 320)
Screenshot: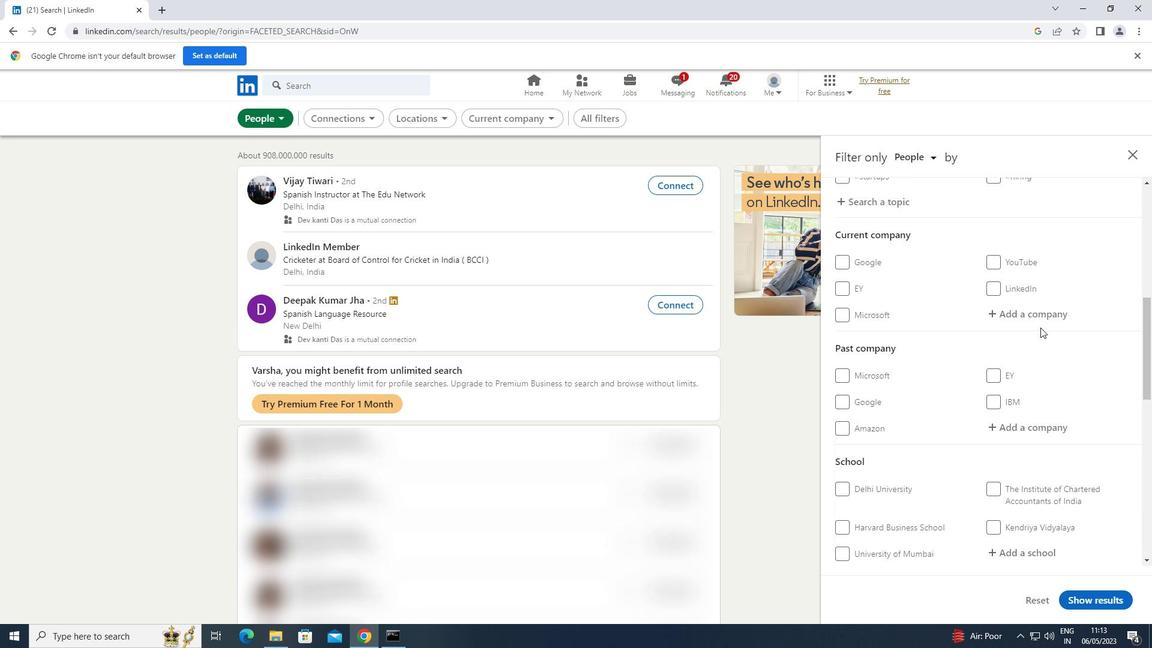 
Action: Mouse pressed left at (1042, 320)
Screenshot: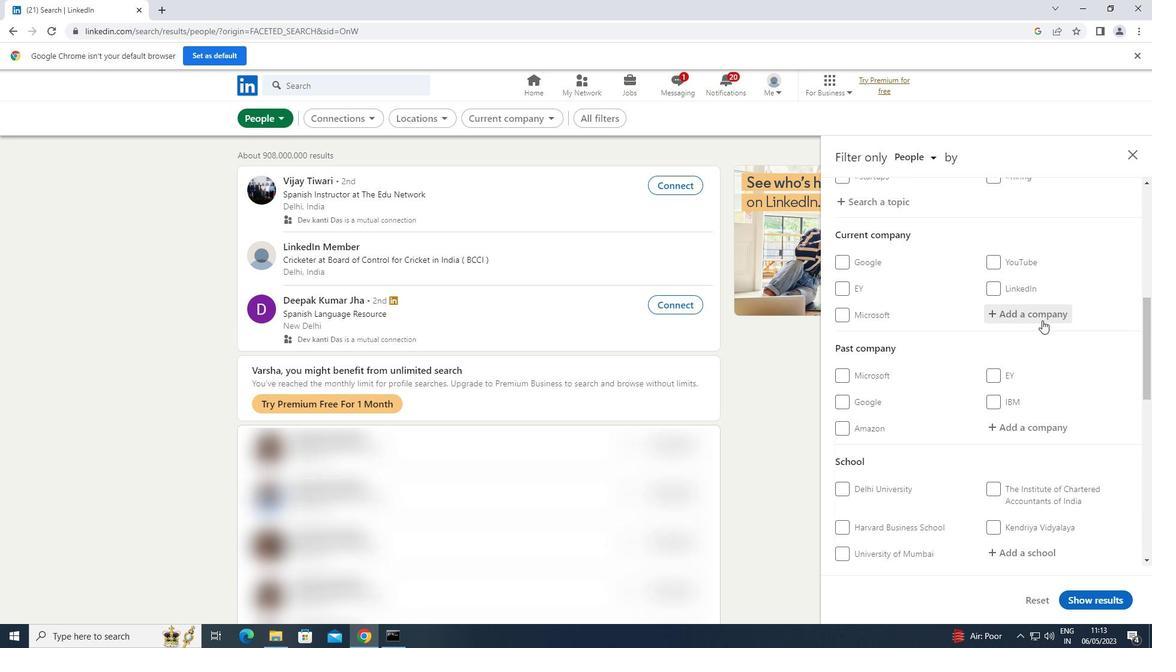
Action: Key pressed <Key.shift>CODE<Key.shift>CHEF
Screenshot: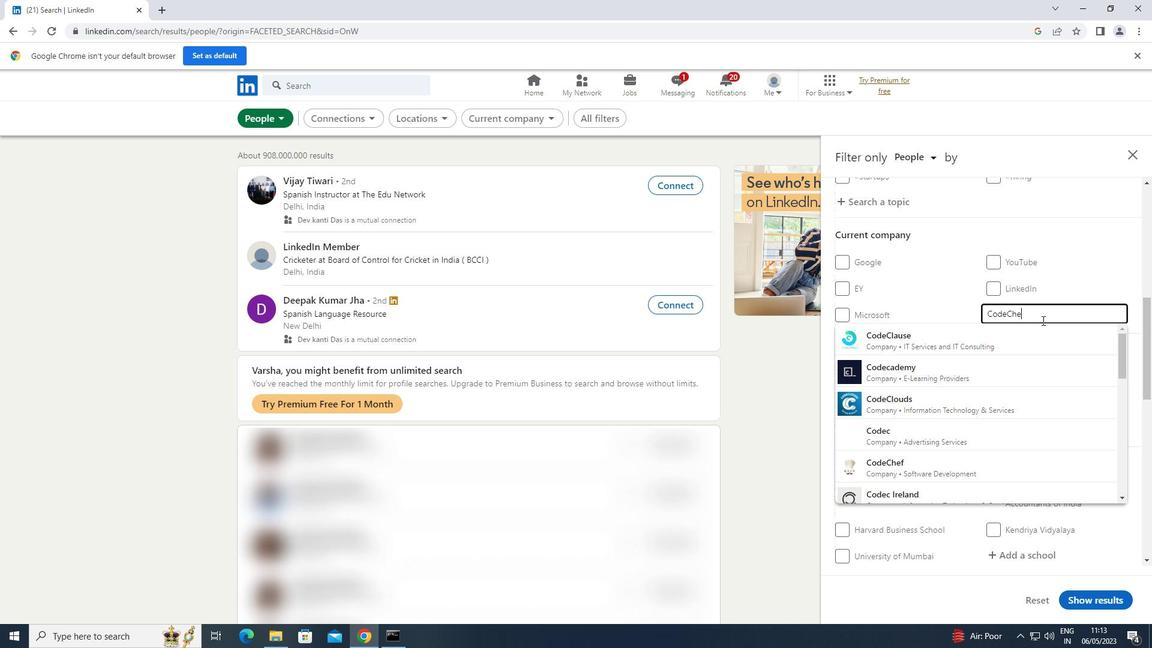 
Action: Mouse moved to (931, 335)
Screenshot: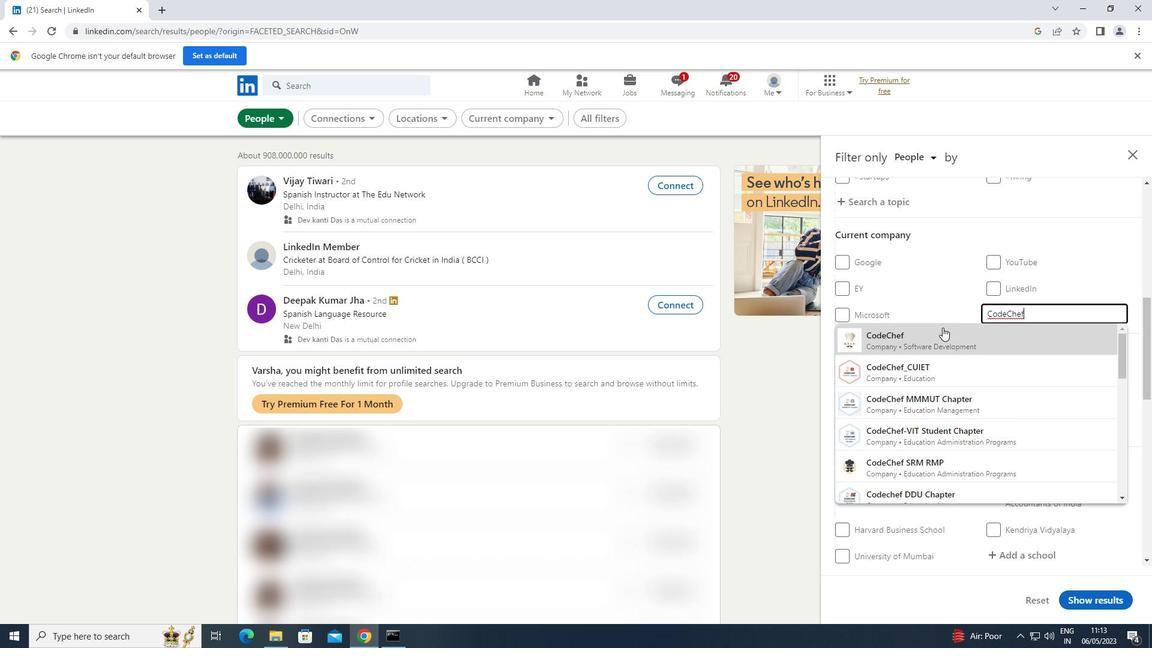 
Action: Mouse pressed left at (931, 335)
Screenshot: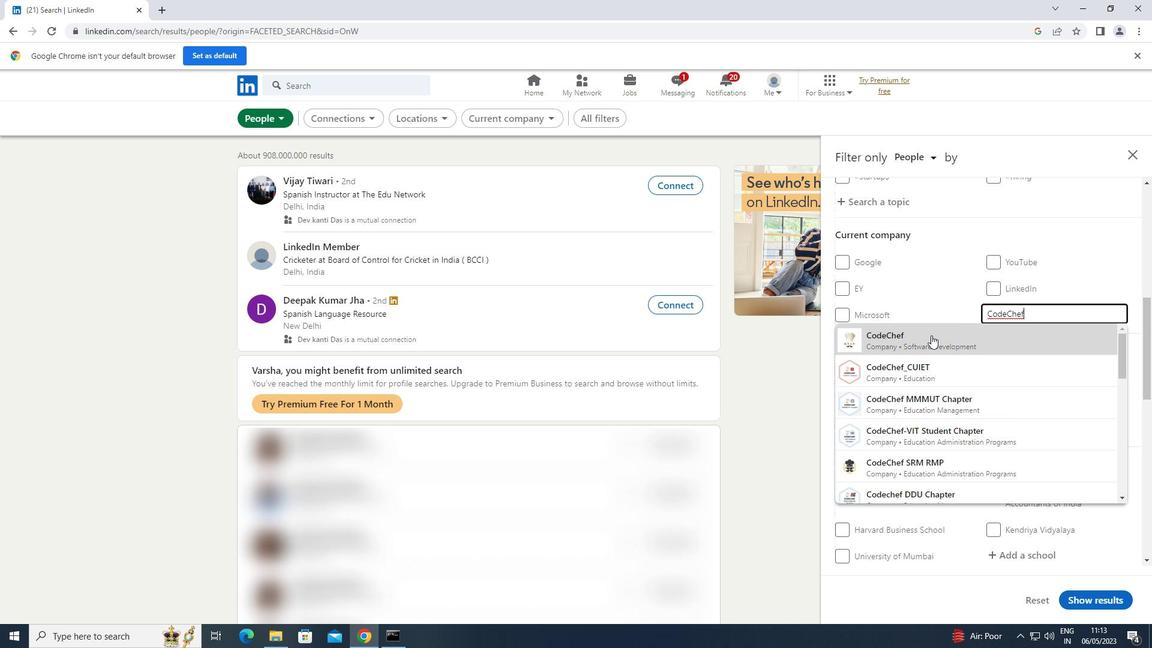 
Action: Mouse scrolled (931, 334) with delta (0, 0)
Screenshot: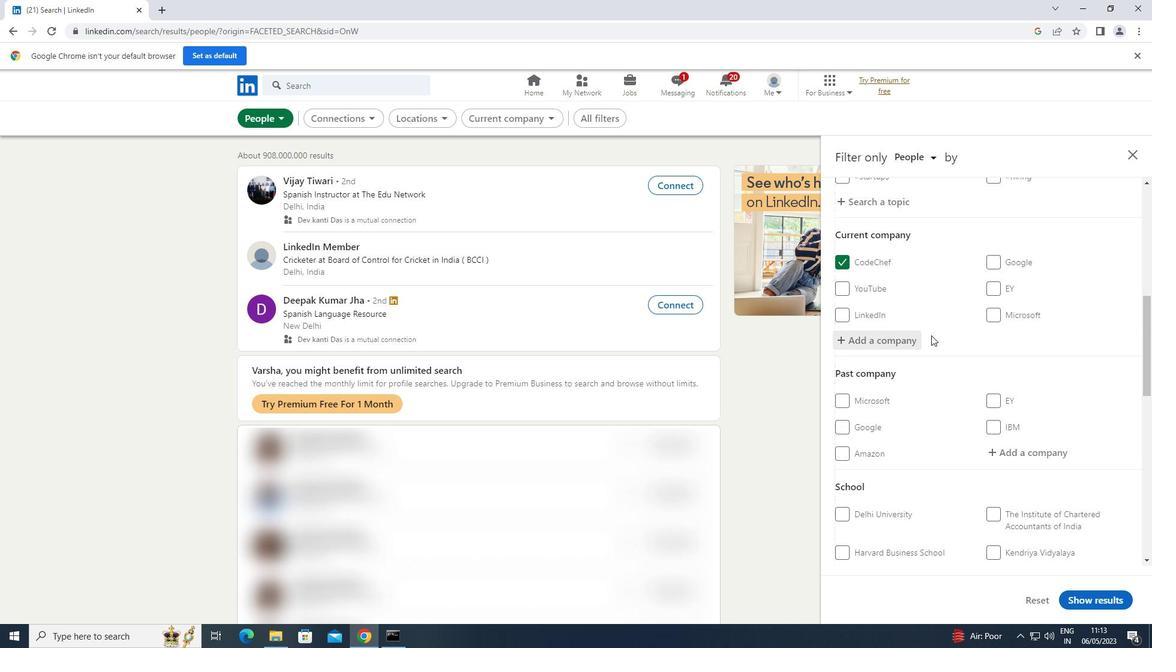 
Action: Mouse moved to (931, 335)
Screenshot: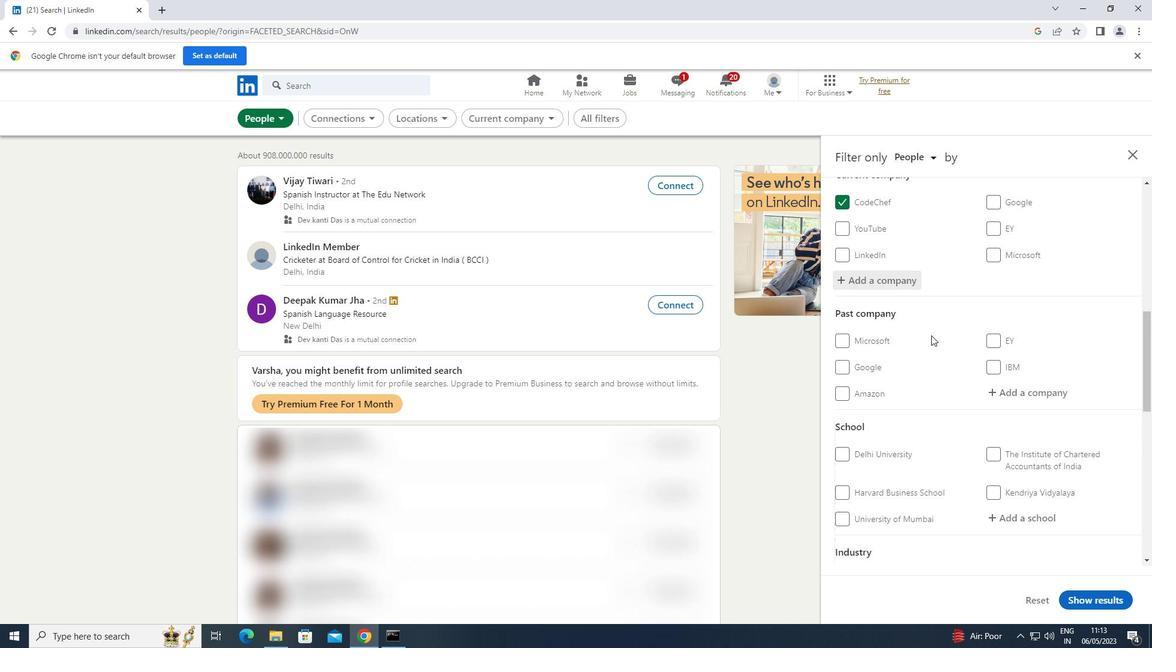 
Action: Mouse scrolled (931, 334) with delta (0, 0)
Screenshot: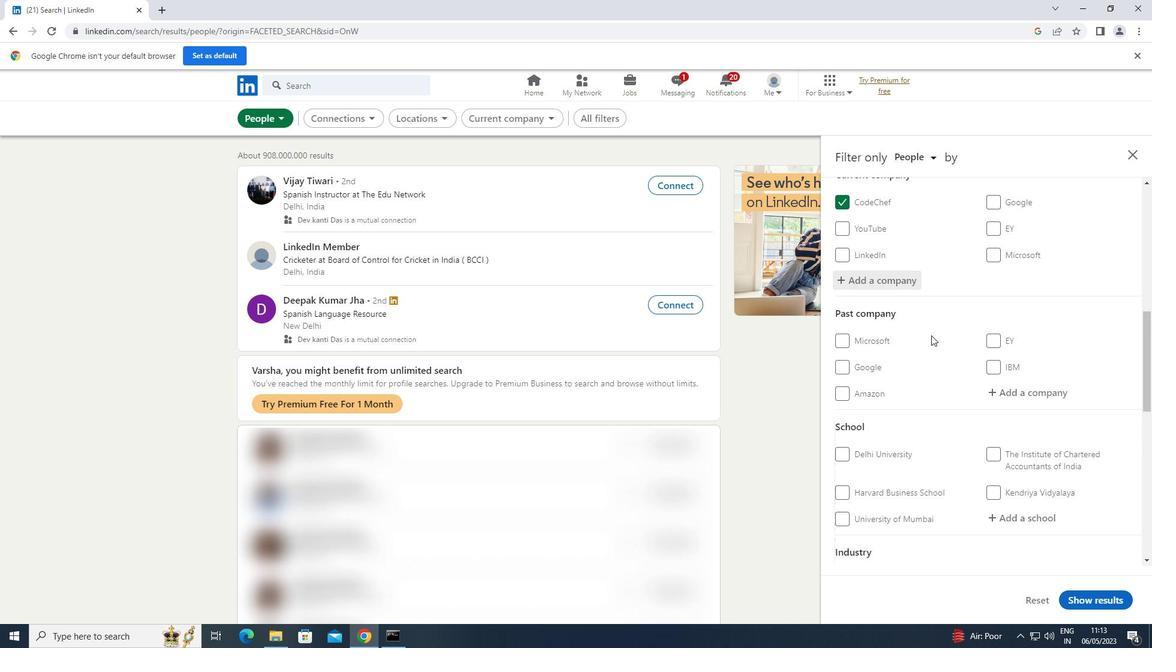 
Action: Mouse moved to (933, 334)
Screenshot: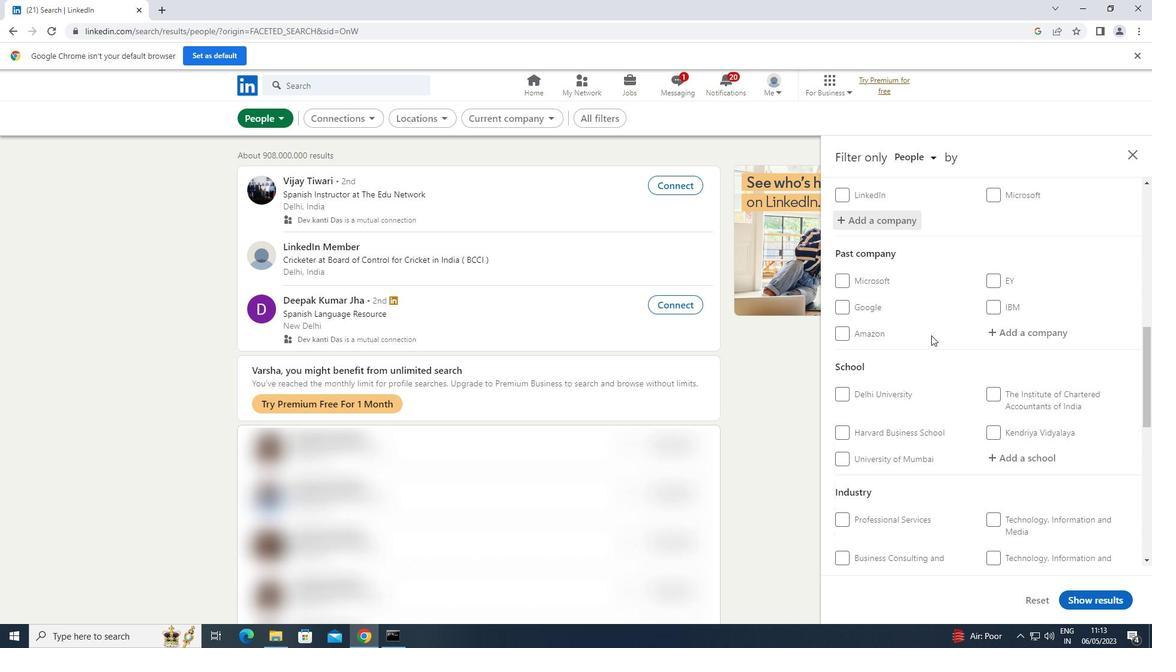 
Action: Mouse scrolled (933, 334) with delta (0, 0)
Screenshot: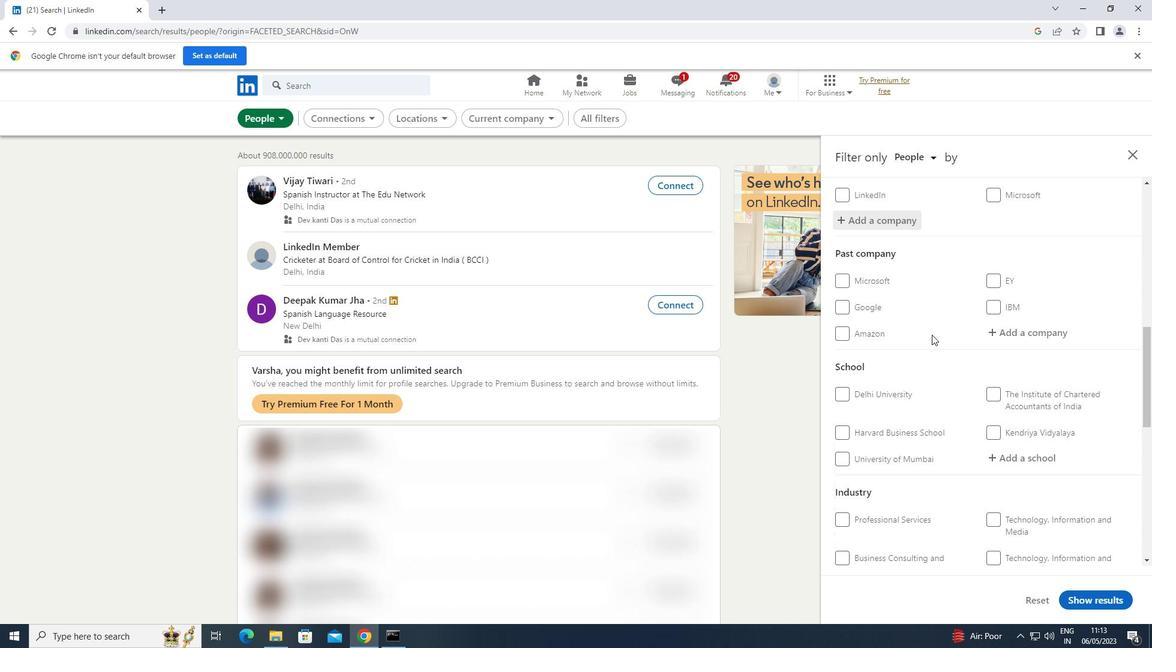 
Action: Mouse moved to (933, 334)
Screenshot: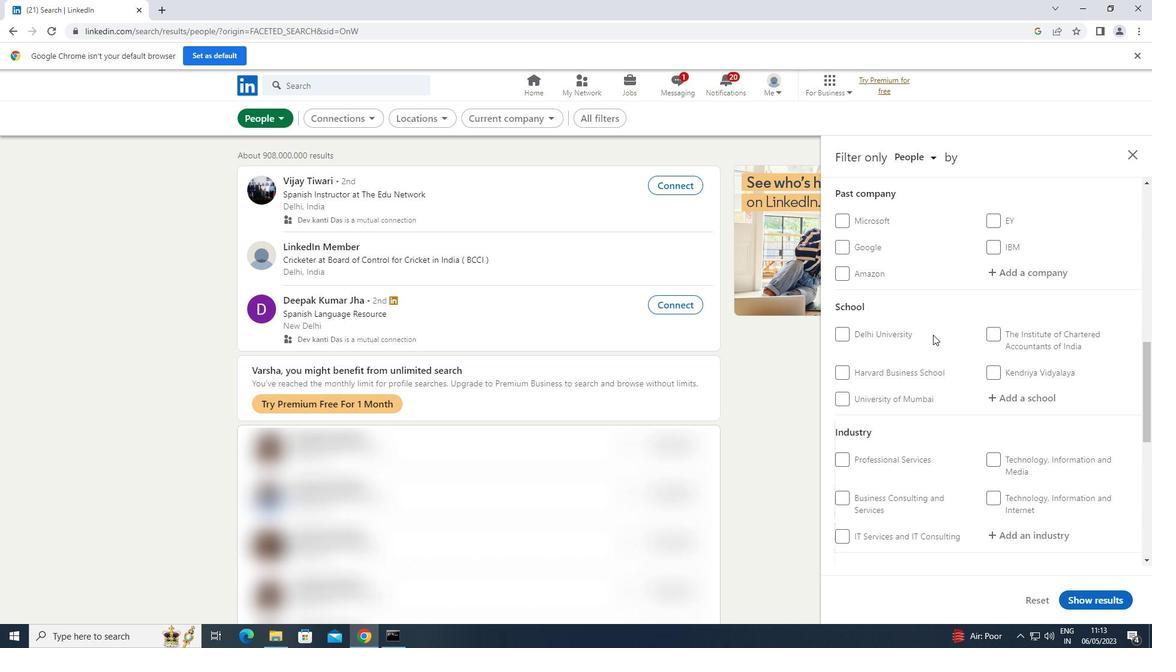 
Action: Mouse scrolled (933, 334) with delta (0, 0)
Screenshot: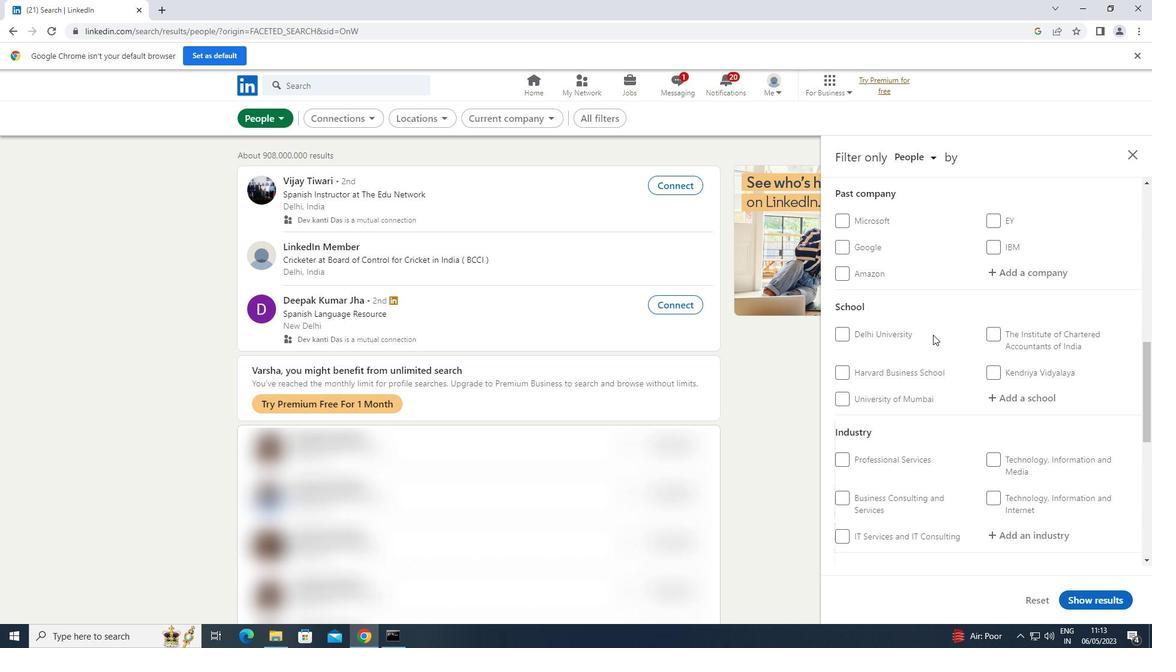 
Action: Mouse moved to (1042, 339)
Screenshot: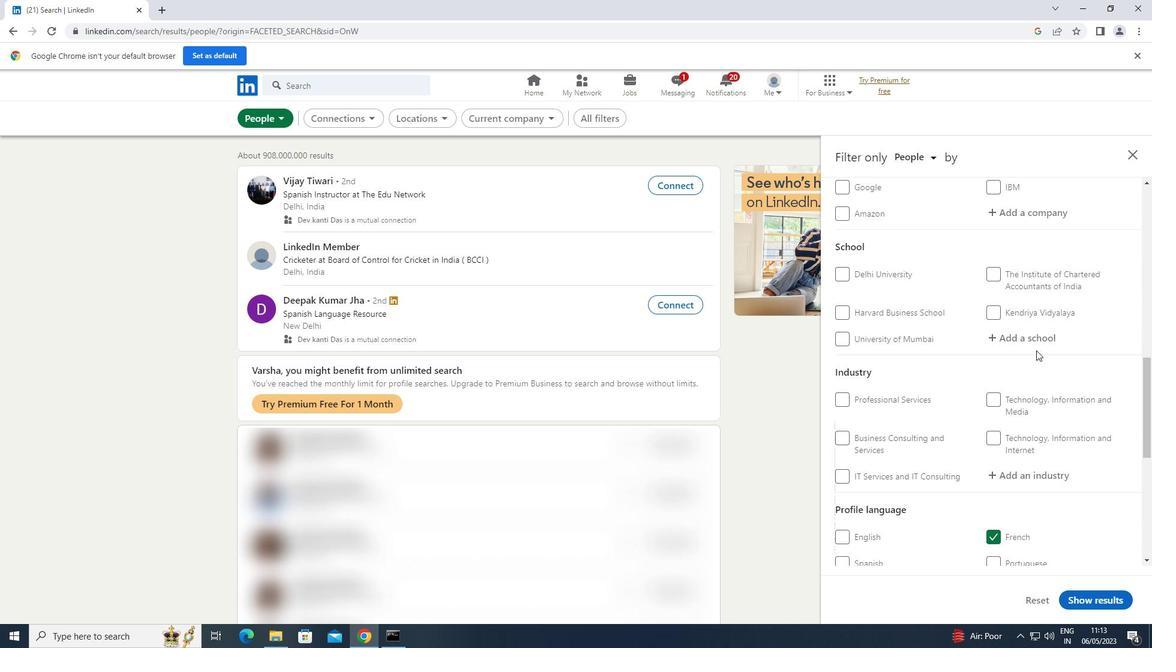 
Action: Mouse pressed left at (1042, 339)
Screenshot: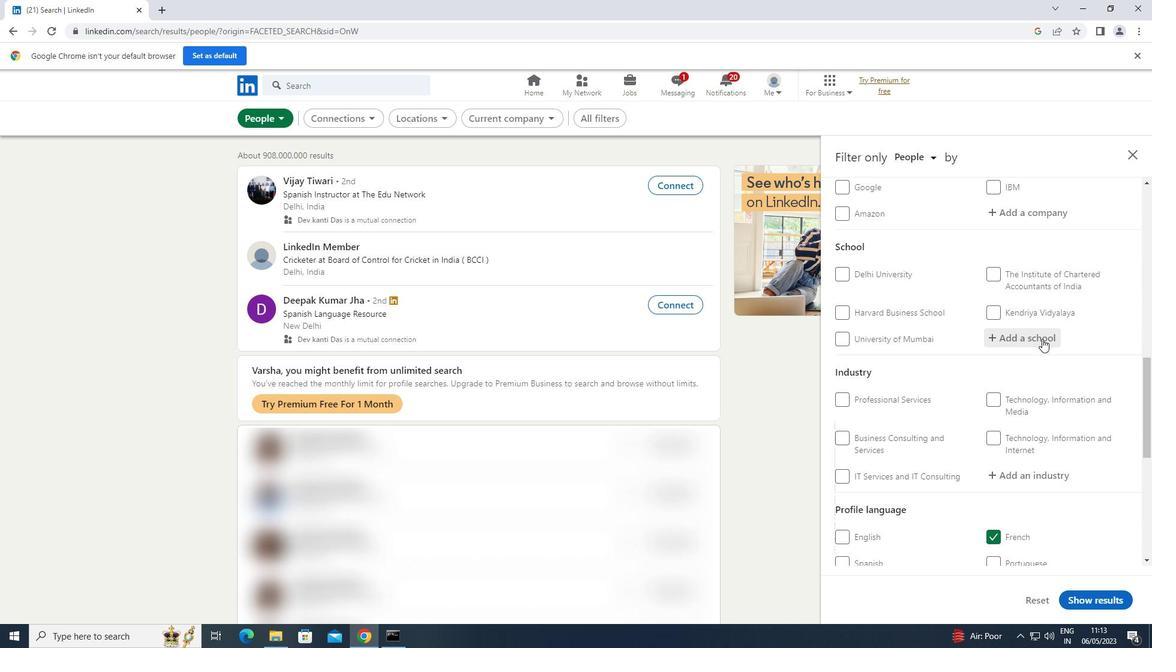 
Action: Key pressed <Key.shift>FRESHERS<Key.space>
Screenshot: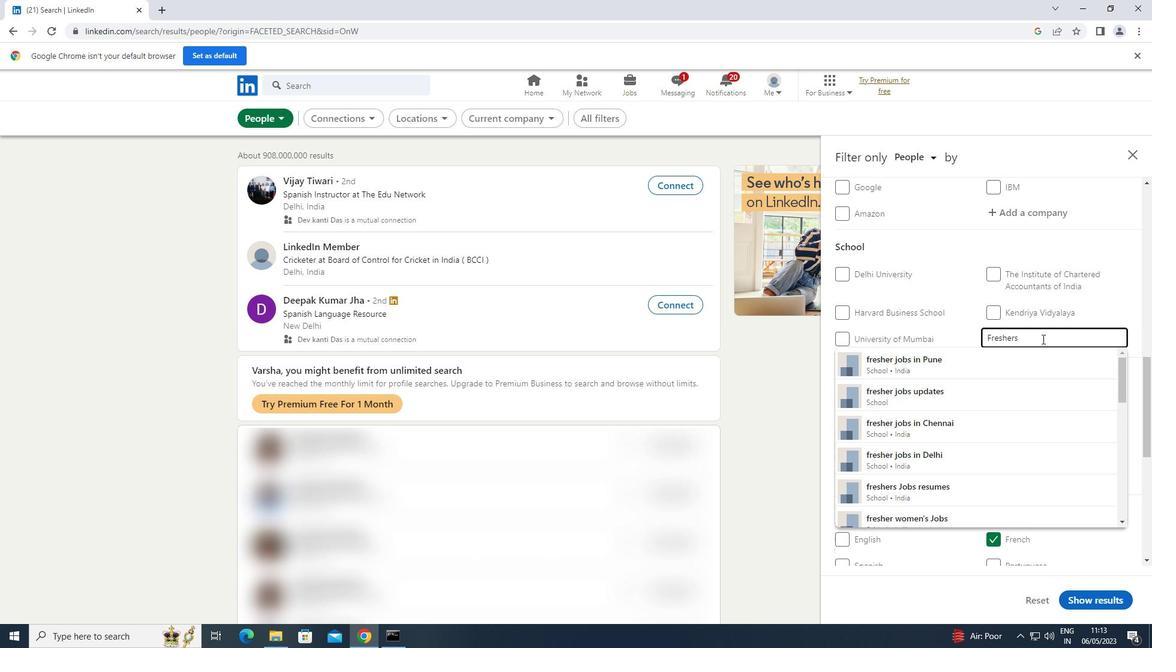 
Action: Mouse moved to (933, 352)
Screenshot: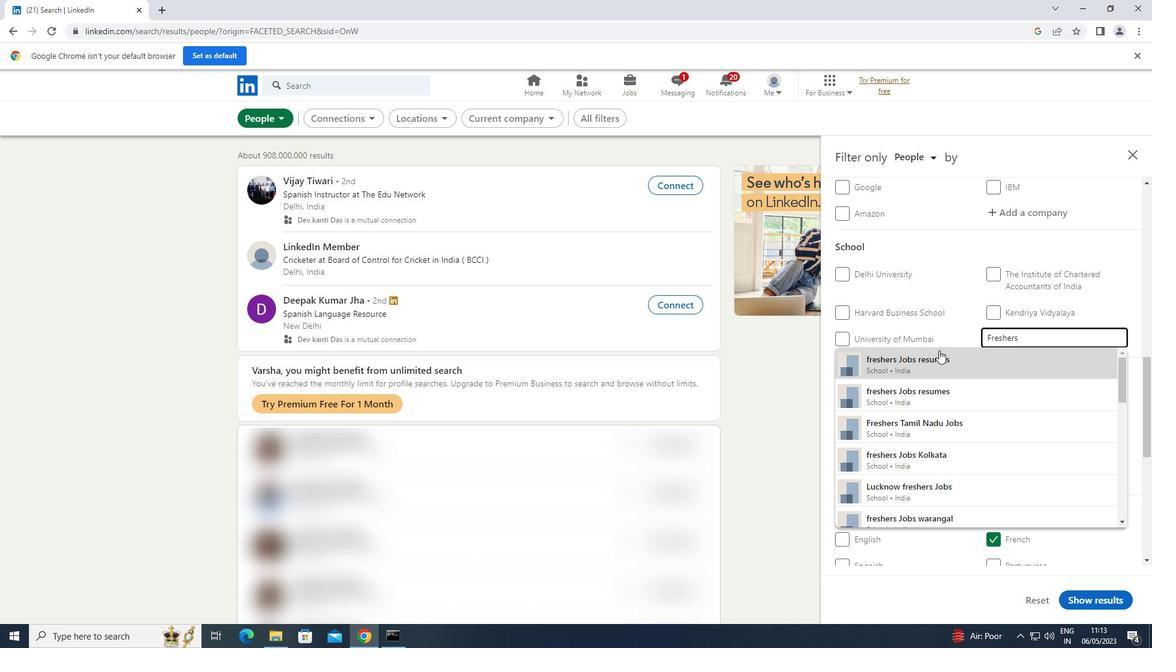 
Action: Mouse pressed left at (933, 352)
Screenshot: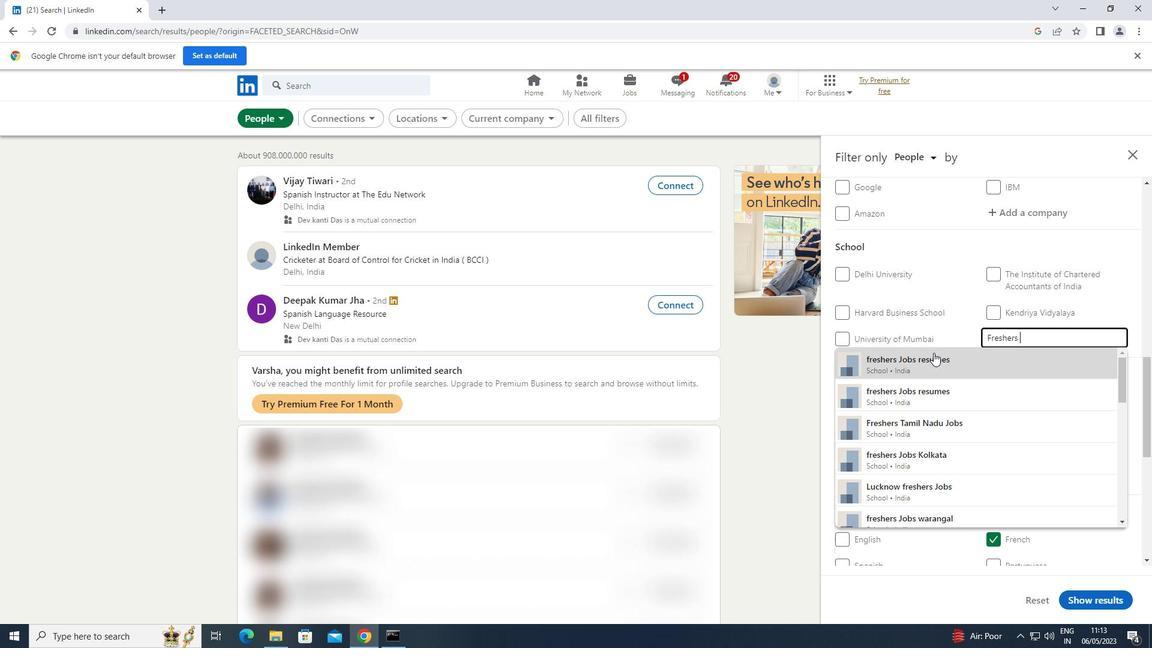 
Action: Mouse scrolled (933, 352) with delta (0, 0)
Screenshot: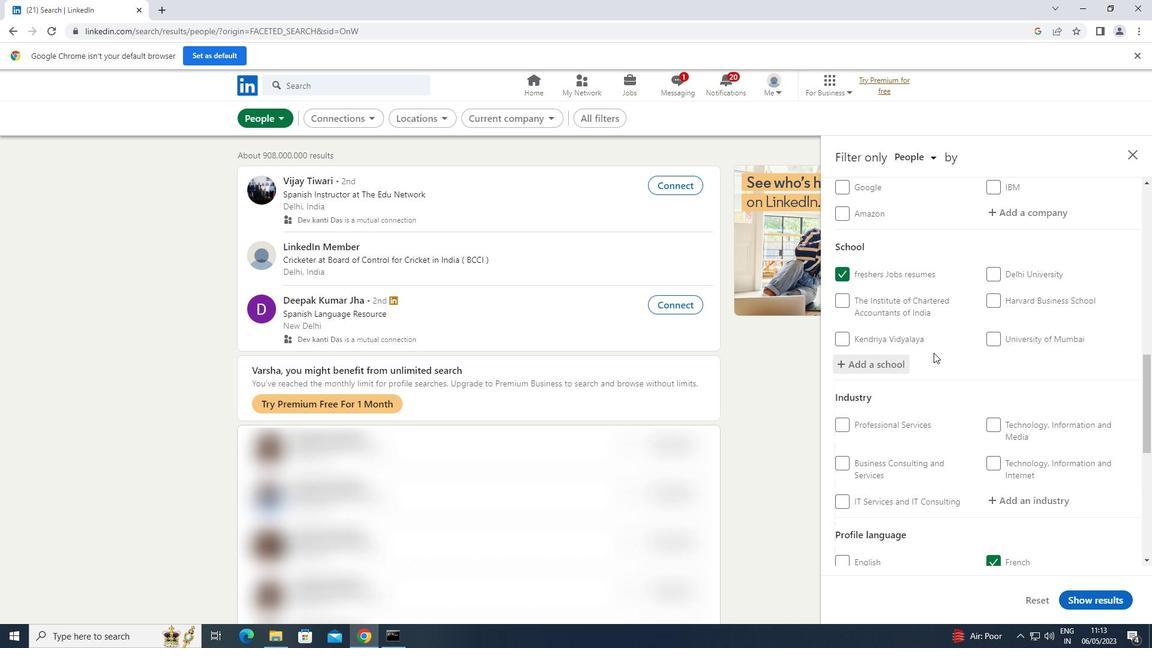 
Action: Mouse scrolled (933, 352) with delta (0, 0)
Screenshot: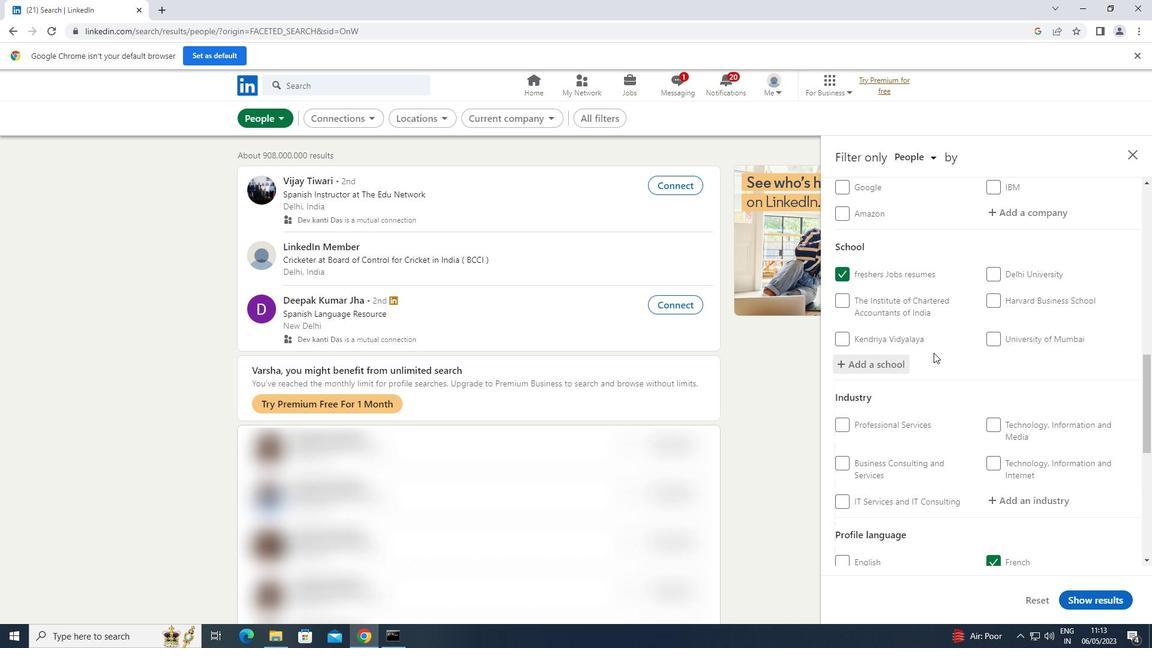 
Action: Mouse scrolled (933, 352) with delta (0, 0)
Screenshot: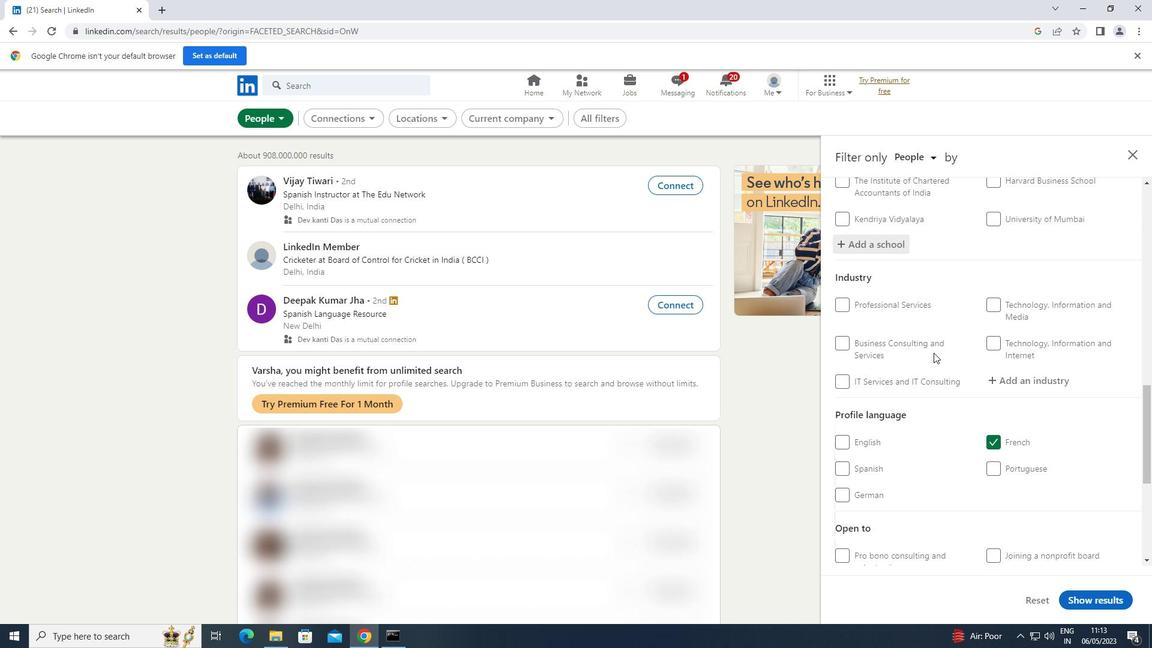 
Action: Mouse moved to (1012, 318)
Screenshot: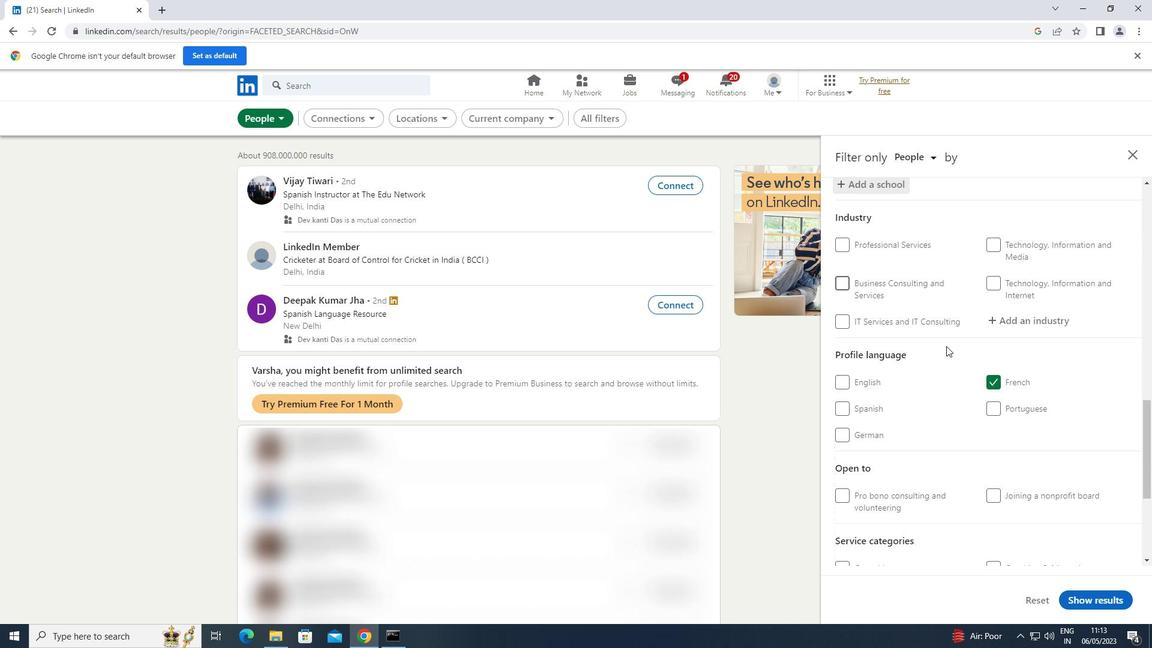 
Action: Mouse pressed left at (1012, 318)
Screenshot: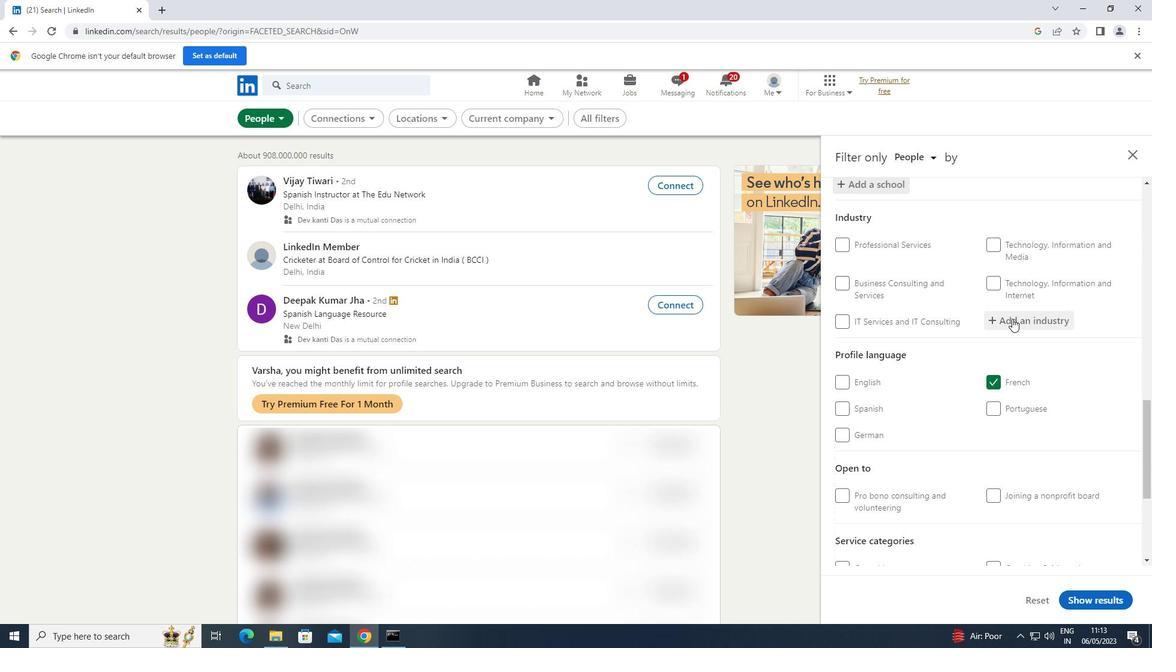 
Action: Key pressed <Key.shift>BIOMASS
Screenshot: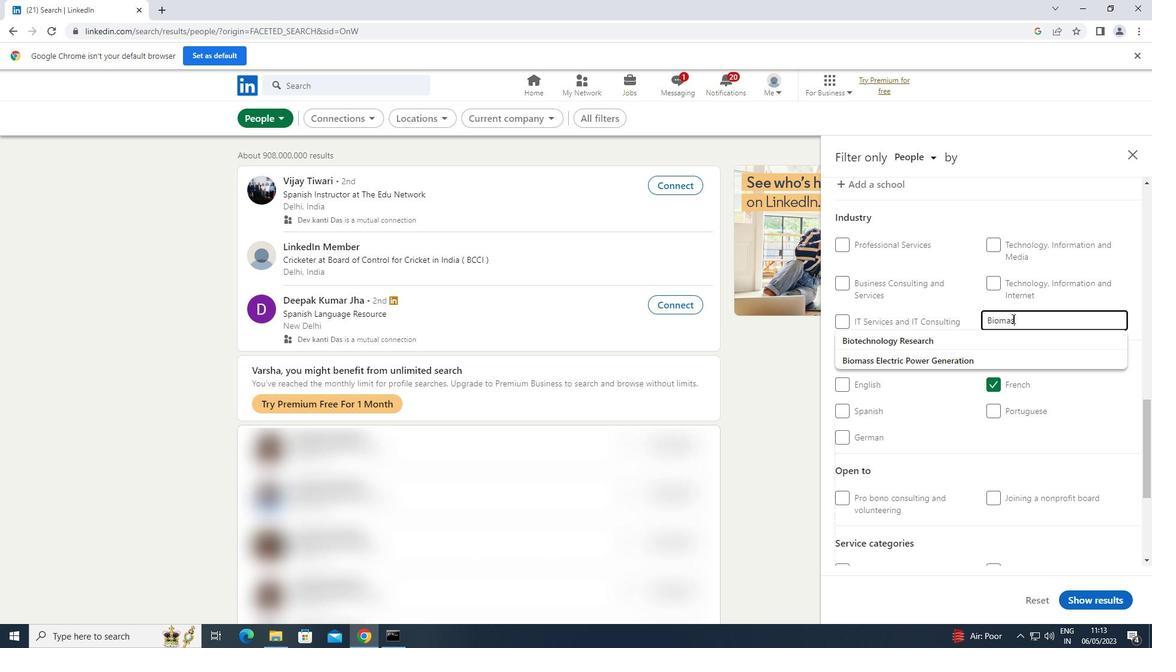
Action: Mouse moved to (940, 340)
Screenshot: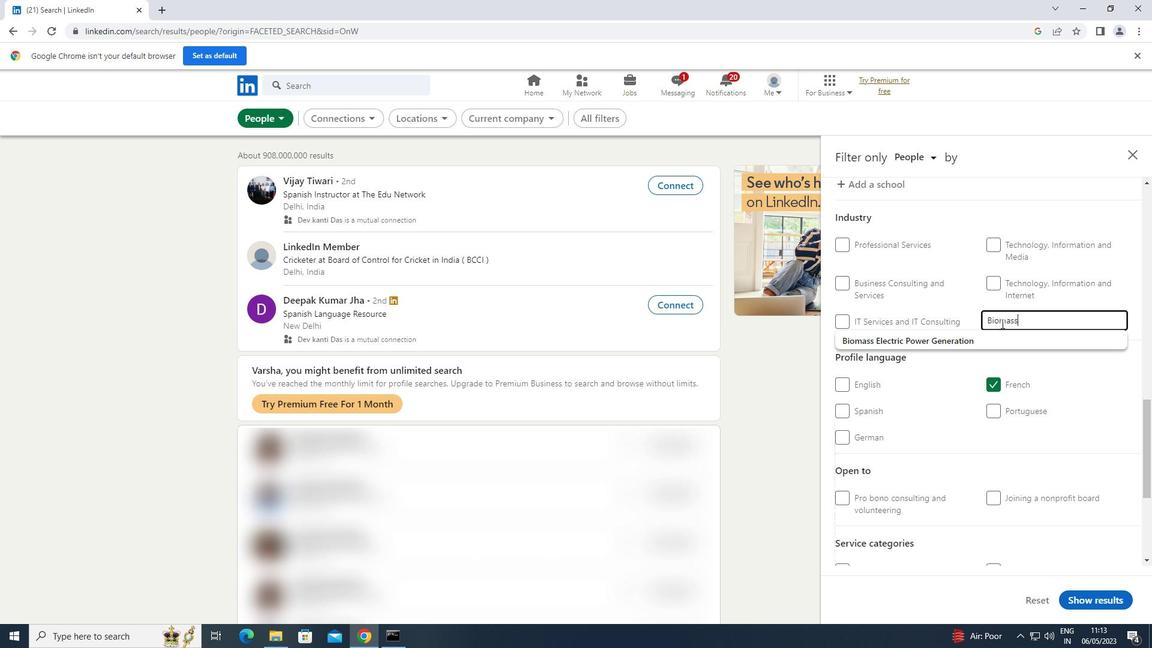 
Action: Mouse pressed left at (940, 340)
Screenshot: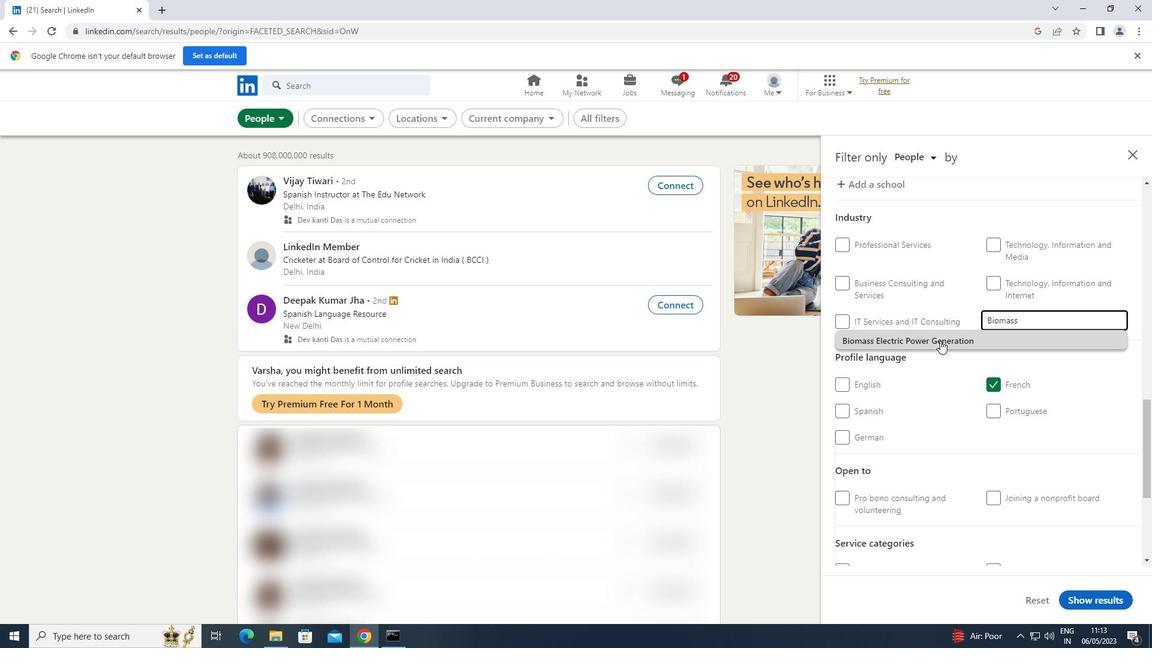 
Action: Mouse scrolled (940, 340) with delta (0, 0)
Screenshot: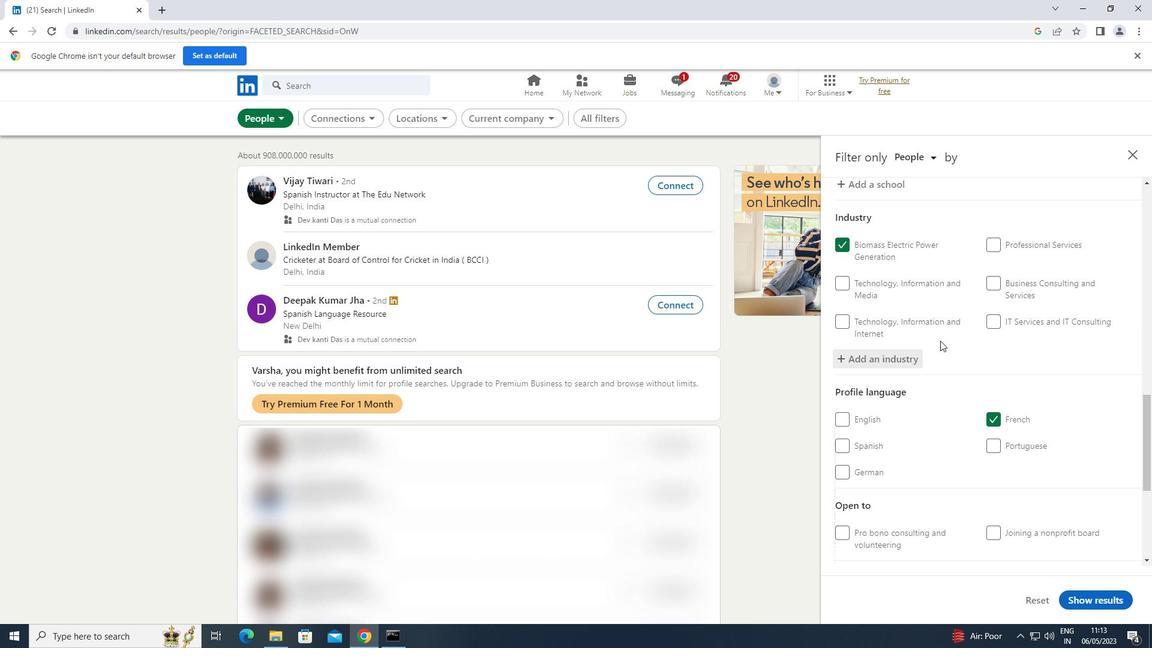 
Action: Mouse scrolled (940, 340) with delta (0, 0)
Screenshot: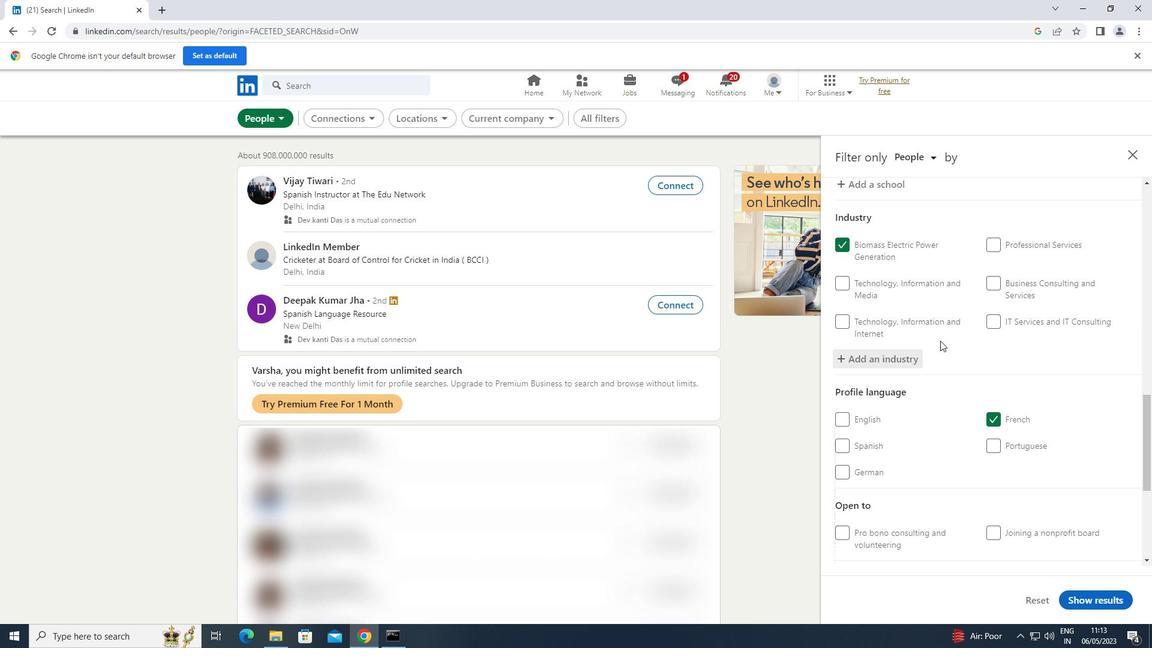 
Action: Mouse scrolled (940, 340) with delta (0, 0)
Screenshot: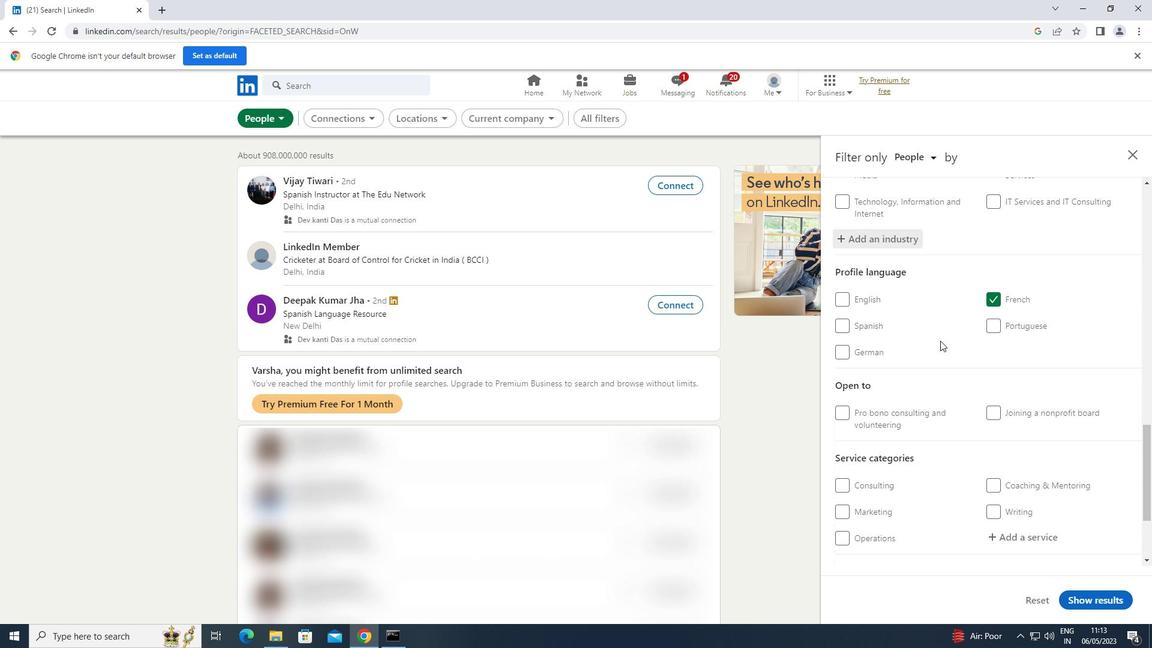 
Action: Mouse scrolled (940, 340) with delta (0, 0)
Screenshot: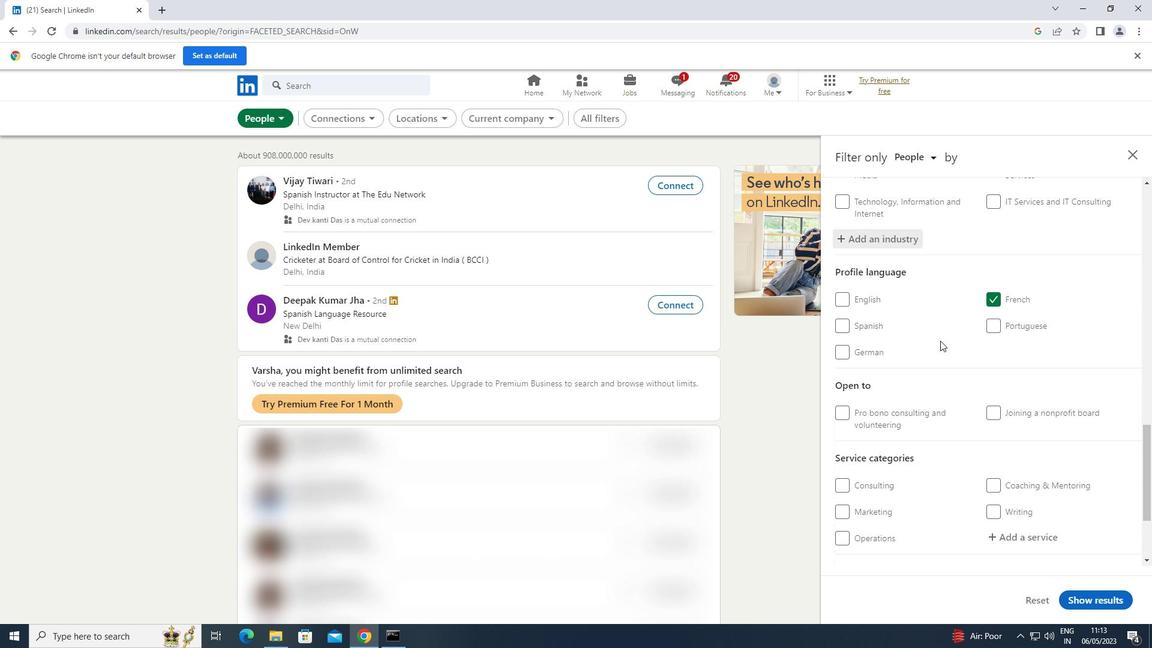 
Action: Mouse moved to (1004, 415)
Screenshot: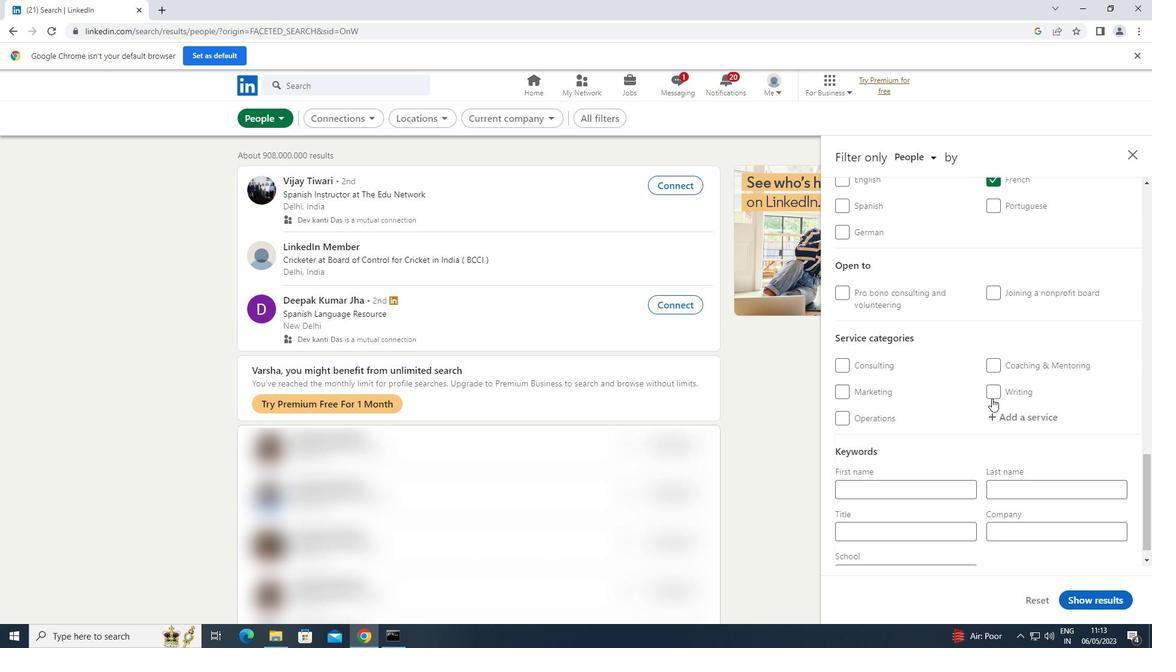 
Action: Mouse pressed left at (1004, 415)
Screenshot: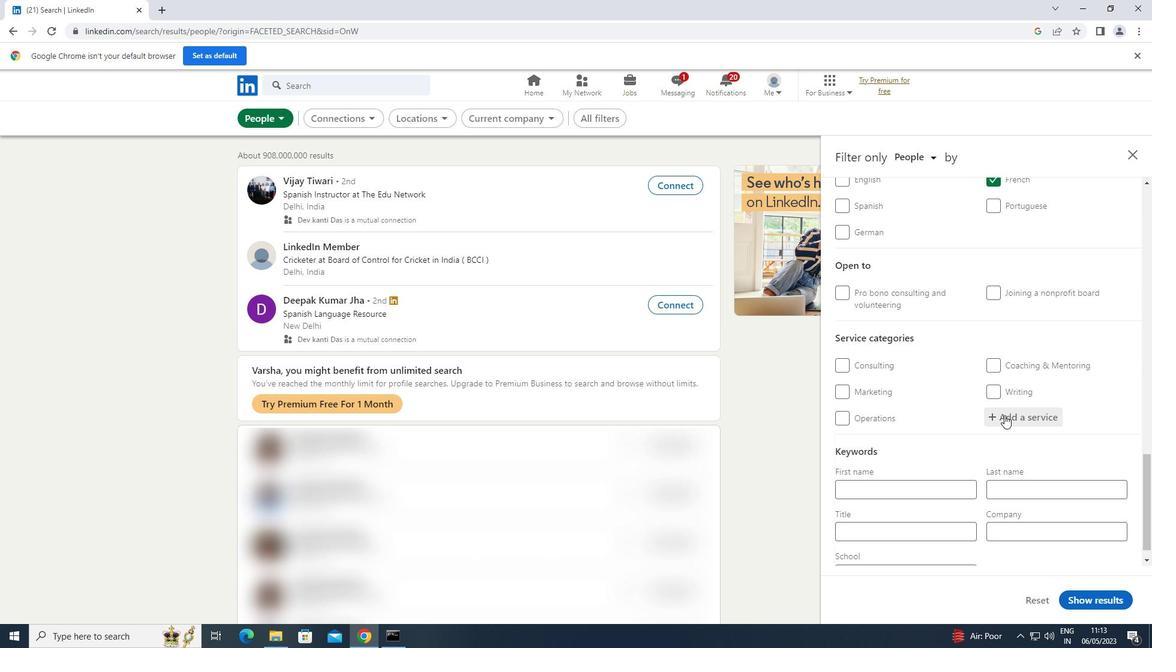 
Action: Key pressed <Key.shift>FINANCIAL
Screenshot: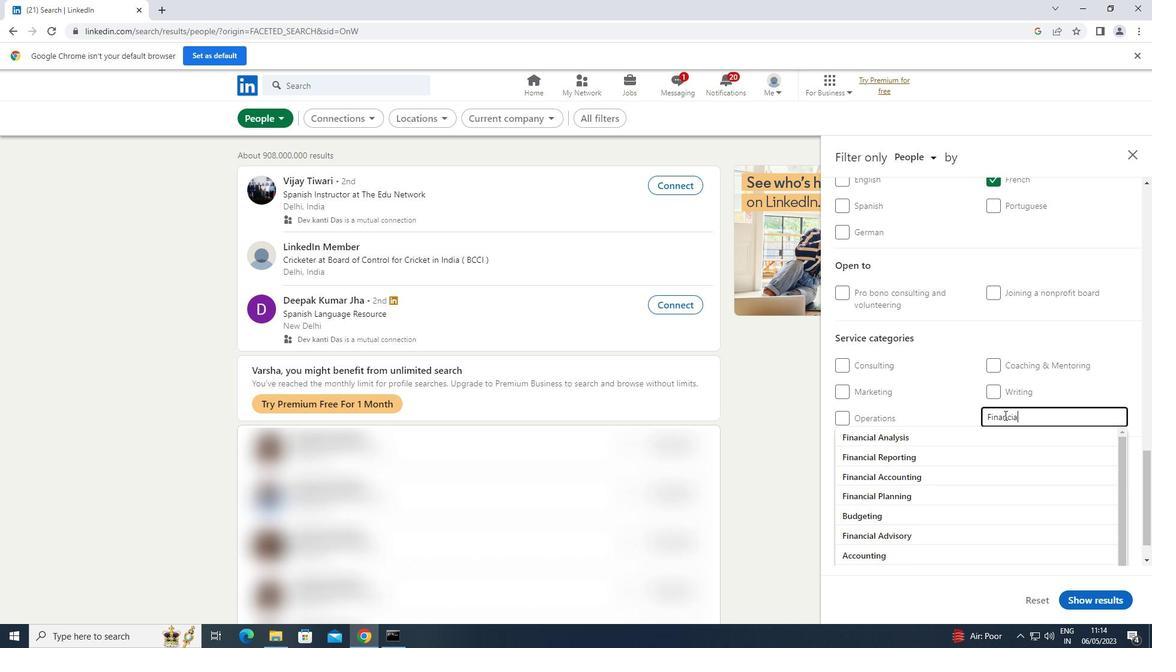 
Action: Mouse moved to (881, 496)
Screenshot: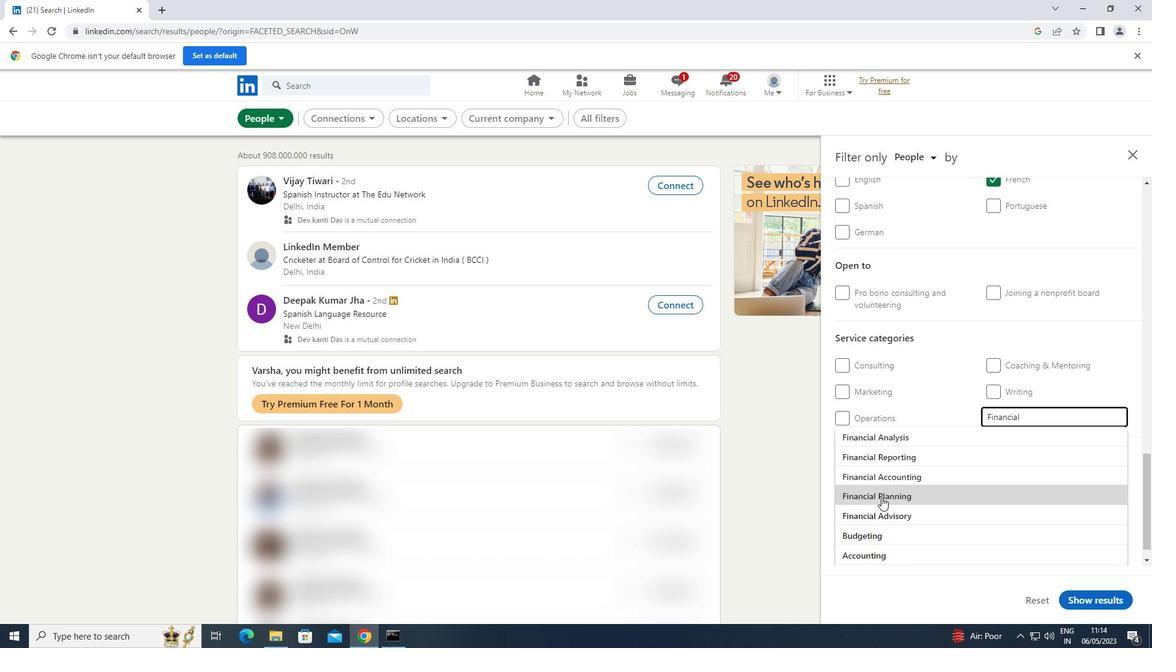
Action: Mouse pressed left at (881, 496)
Screenshot: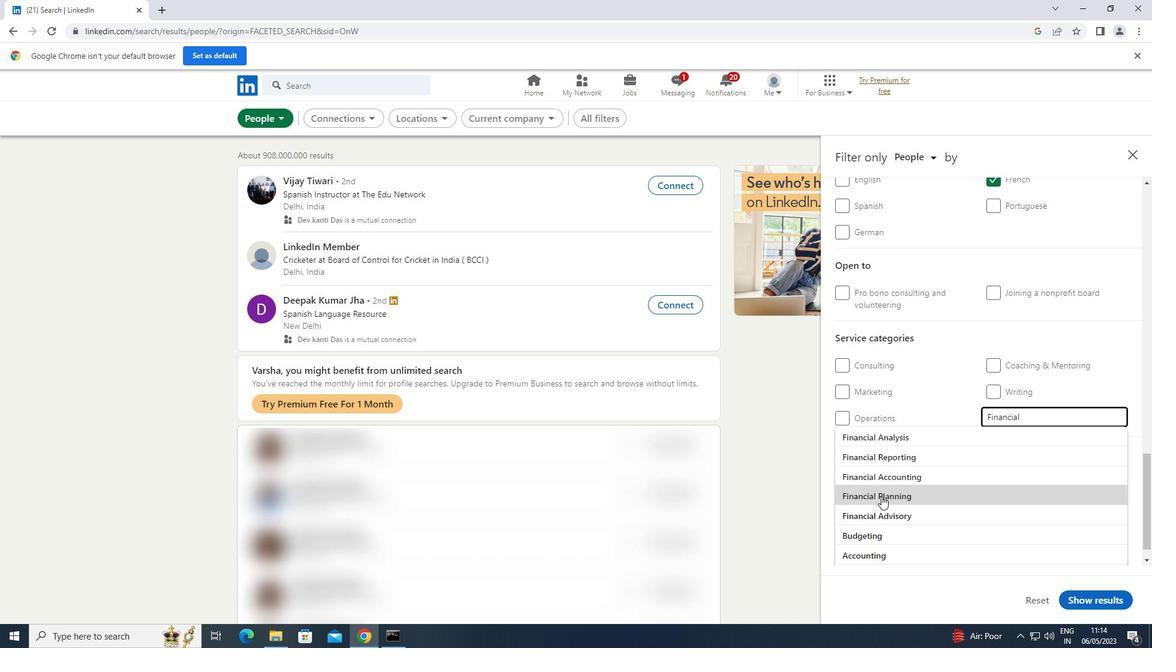 
Action: Mouse moved to (882, 495)
Screenshot: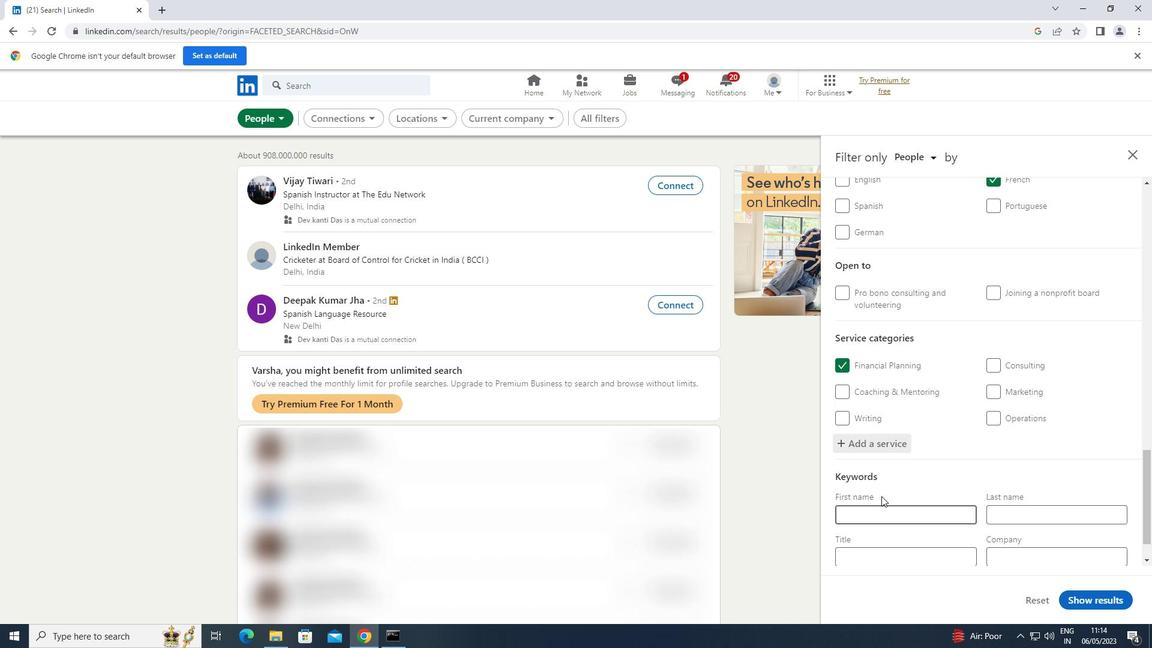 
Action: Mouse scrolled (882, 495) with delta (0, 0)
Screenshot: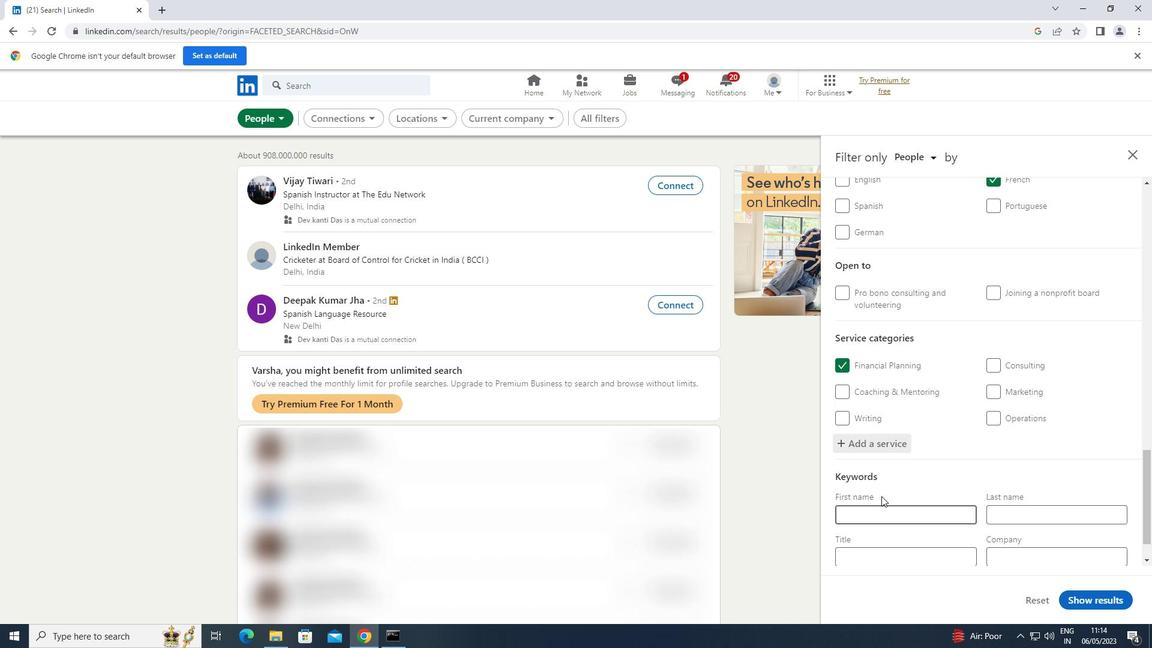 
Action: Mouse scrolled (882, 495) with delta (0, 0)
Screenshot: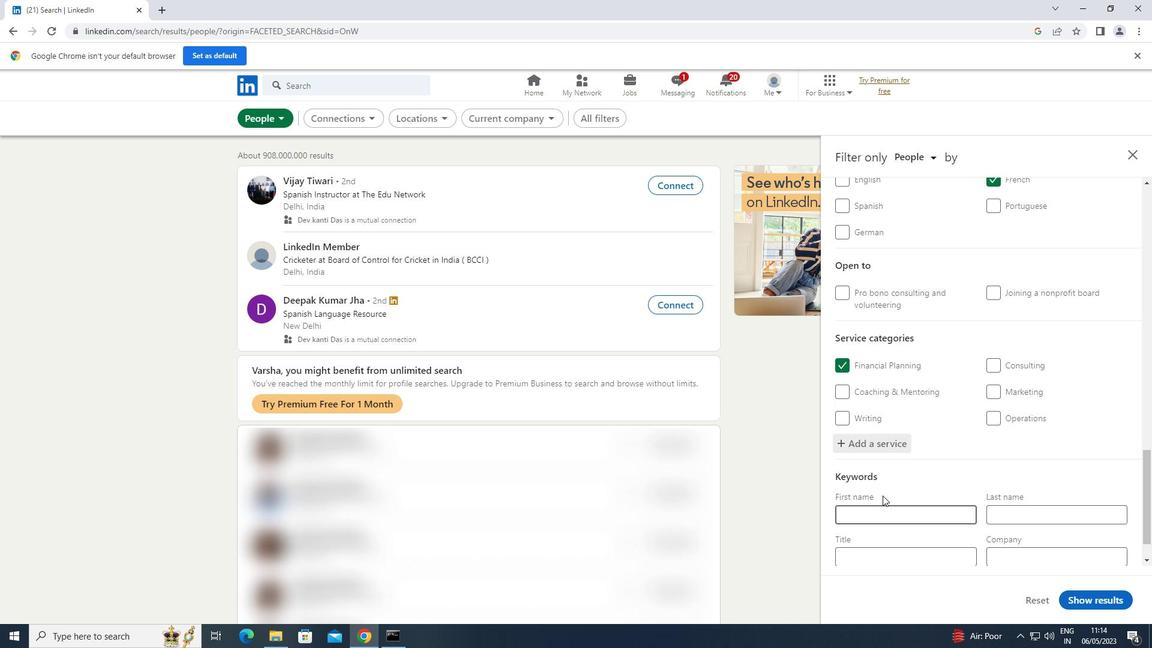
Action: Mouse scrolled (882, 495) with delta (0, 0)
Screenshot: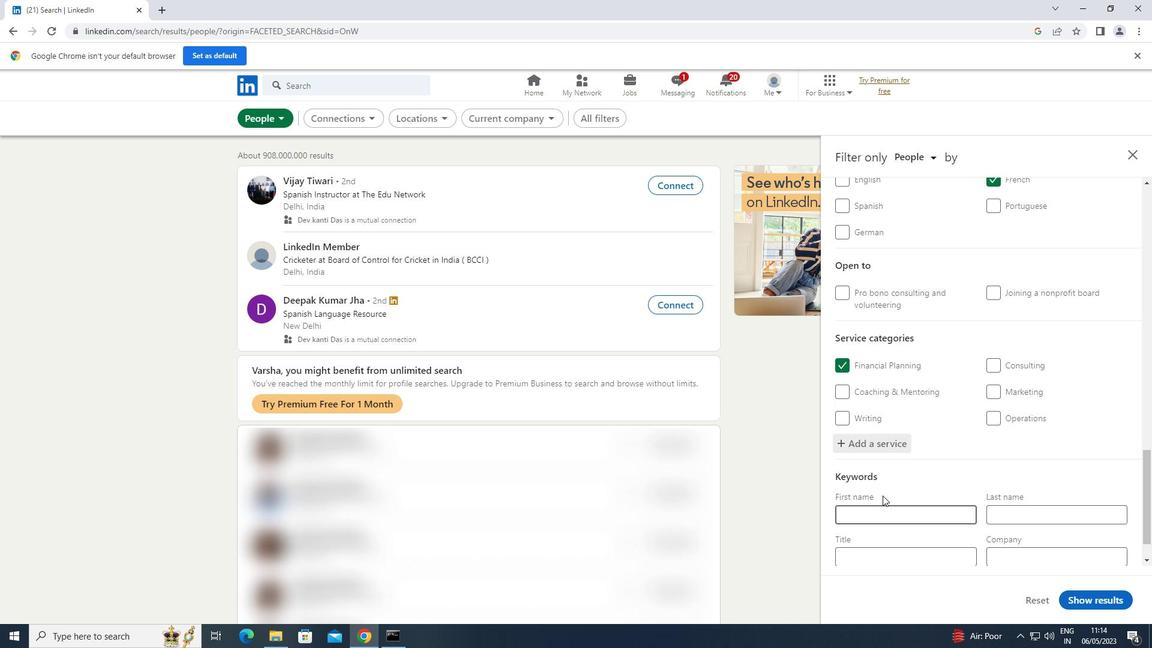 
Action: Mouse scrolled (882, 495) with delta (0, 0)
Screenshot: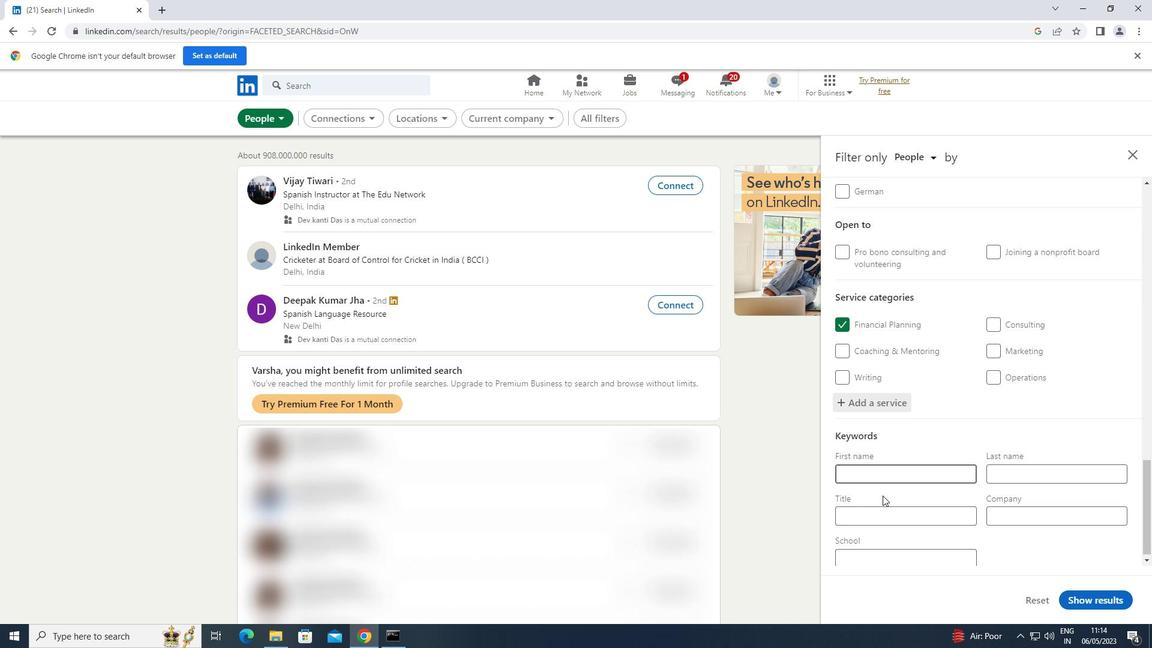 
Action: Mouse moved to (925, 515)
Screenshot: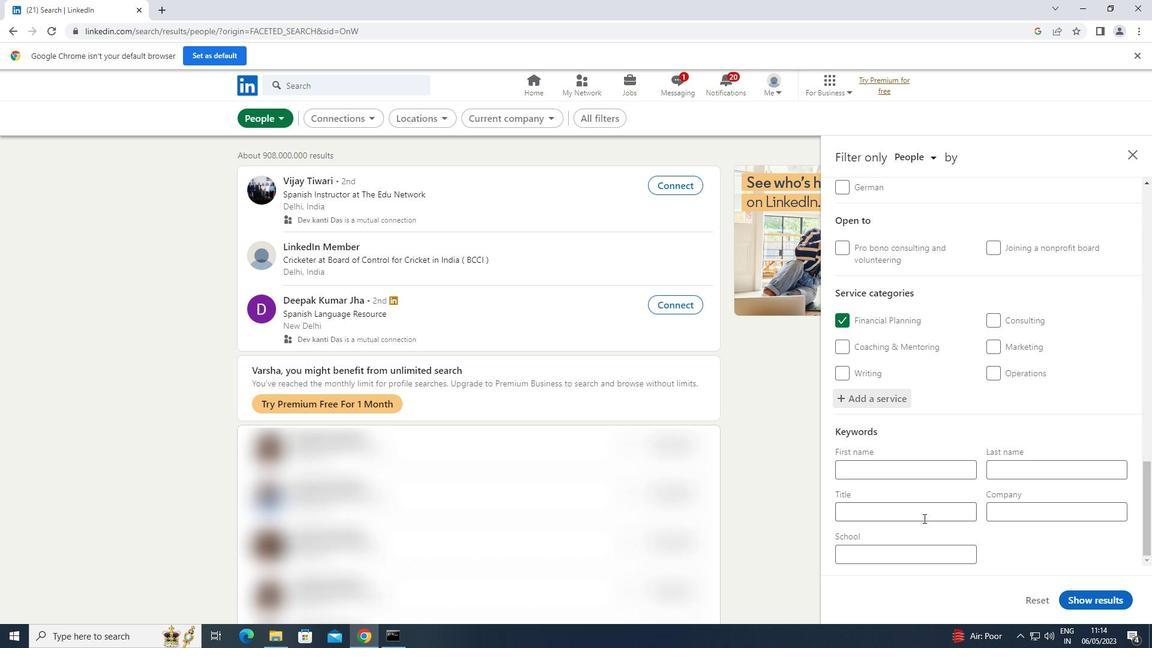 
Action: Mouse pressed left at (925, 515)
Screenshot: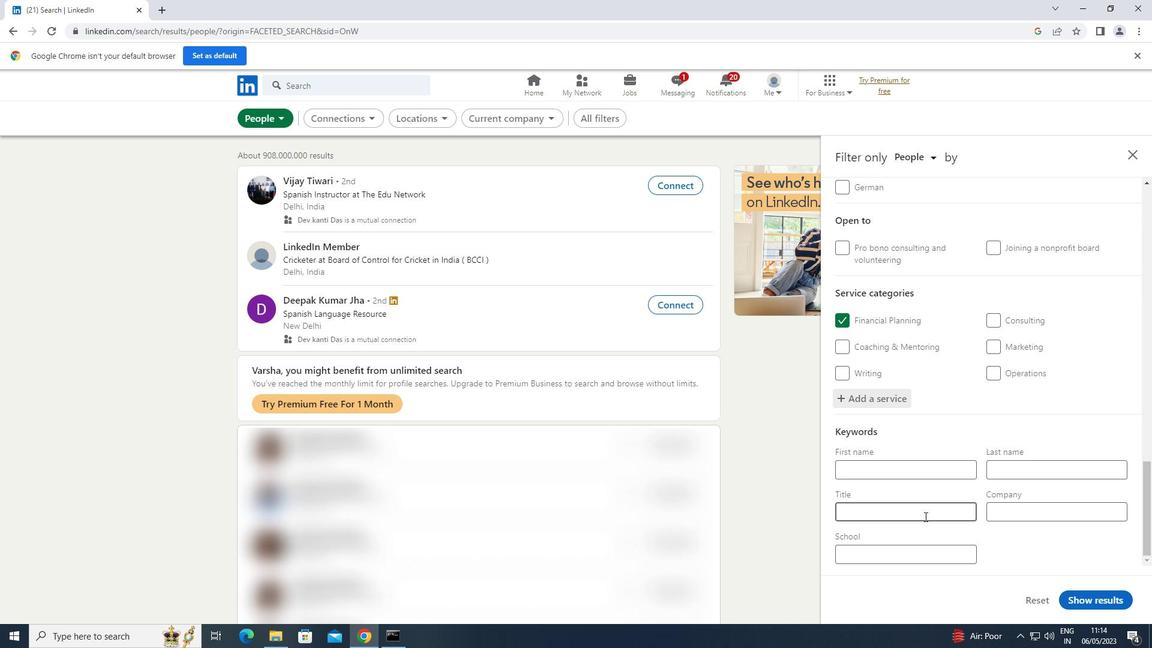 
Action: Key pressed <Key.shift>PUBLIC<Key.space><Key.shift>RELATIONS<Key.space><Key.shift>SPECIALIST
Screenshot: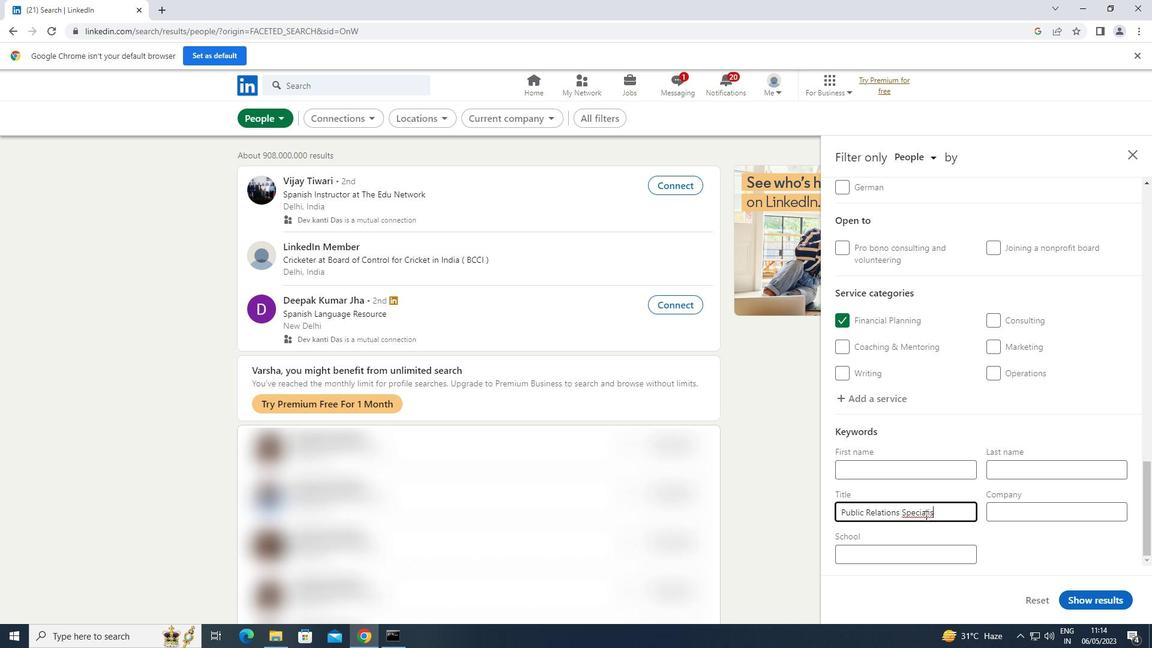 
Action: Mouse moved to (1103, 594)
Screenshot: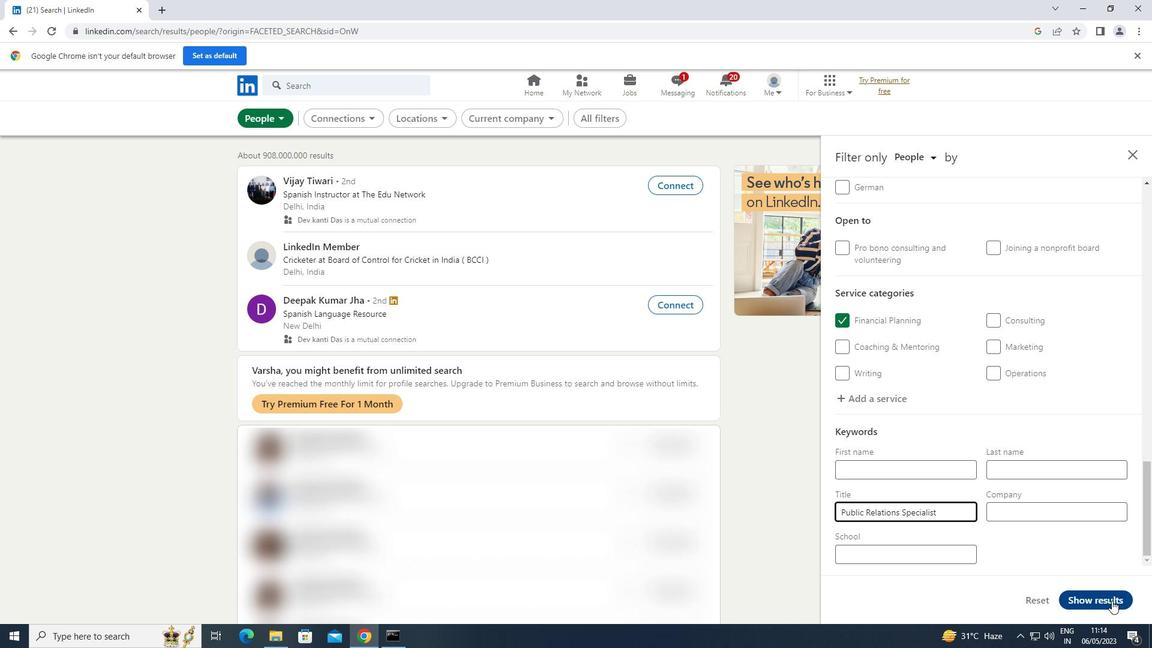 
Action: Mouse pressed left at (1103, 594)
Screenshot: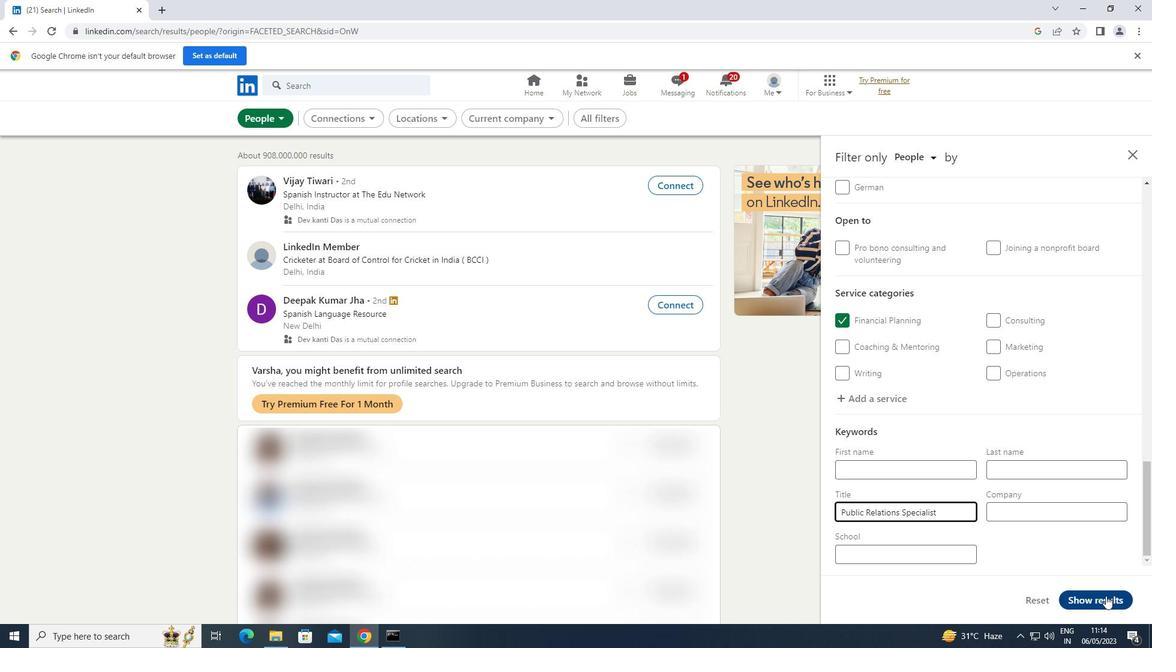 
